 Task: Create a due date automation trigger when advanced on, 2 hours before a card is due add fields without custom field "Resume" set to a date not in this week.
Action: Mouse moved to (1008, 296)
Screenshot: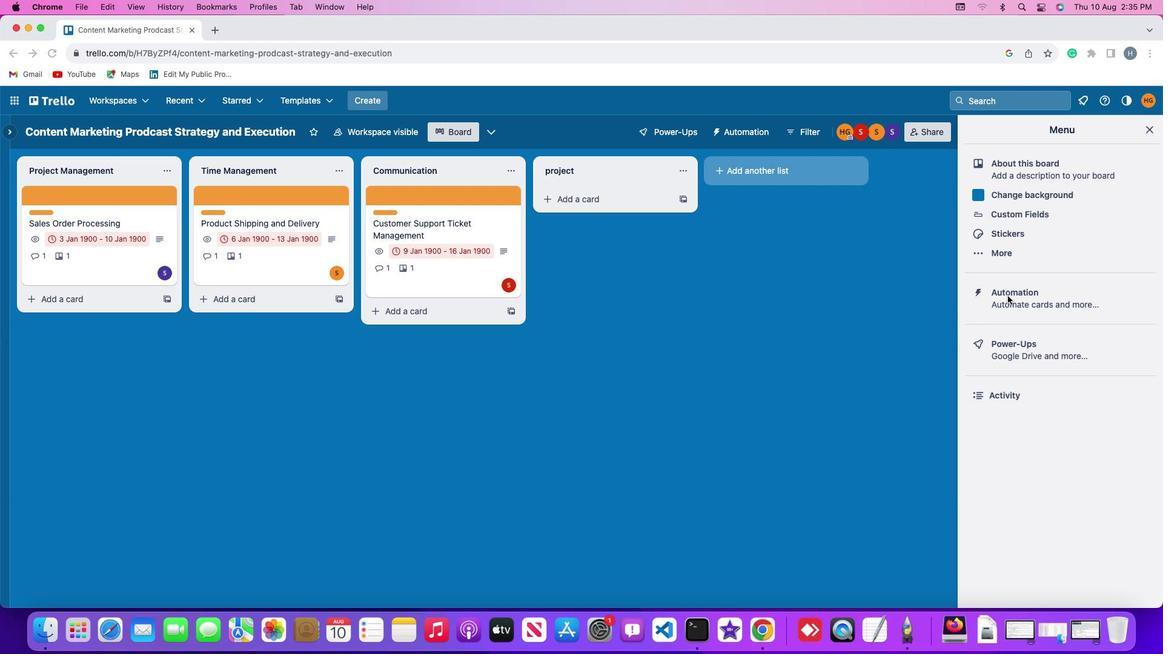 
Action: Mouse pressed left at (1008, 296)
Screenshot: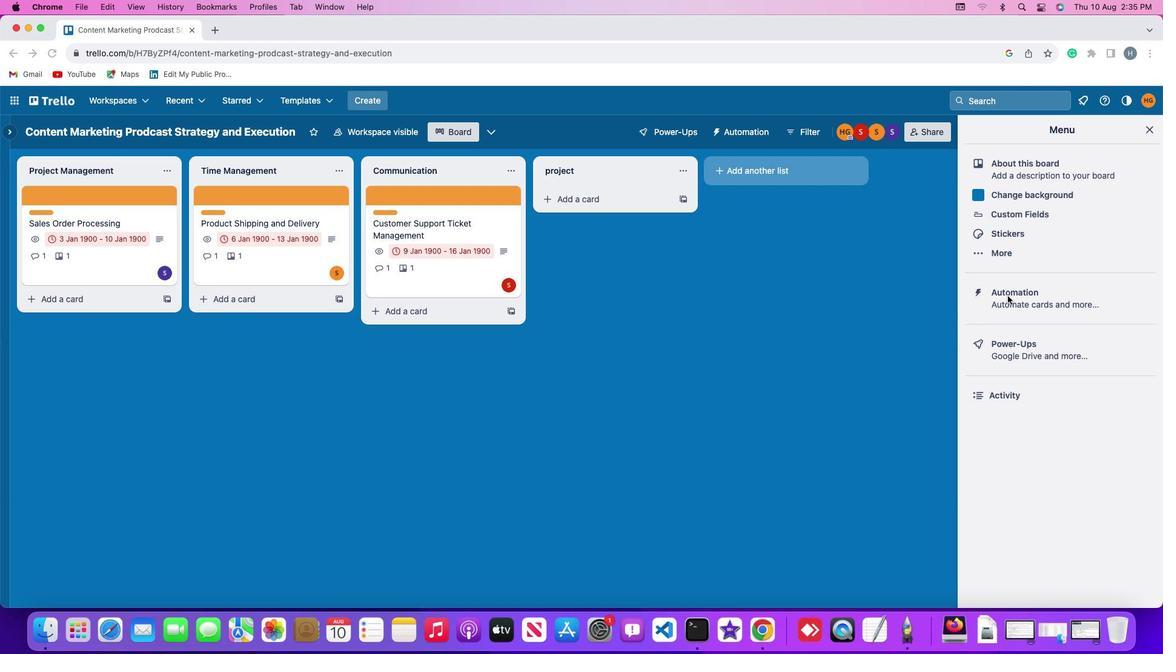 
Action: Mouse pressed left at (1008, 296)
Screenshot: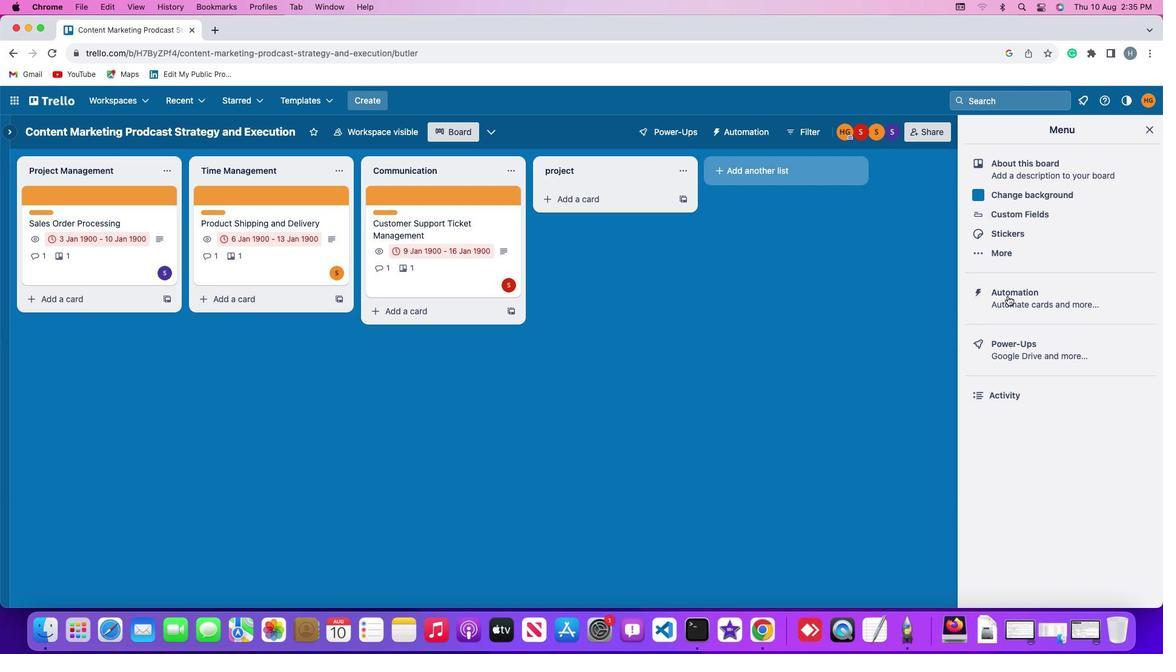 
Action: Mouse moved to (73, 292)
Screenshot: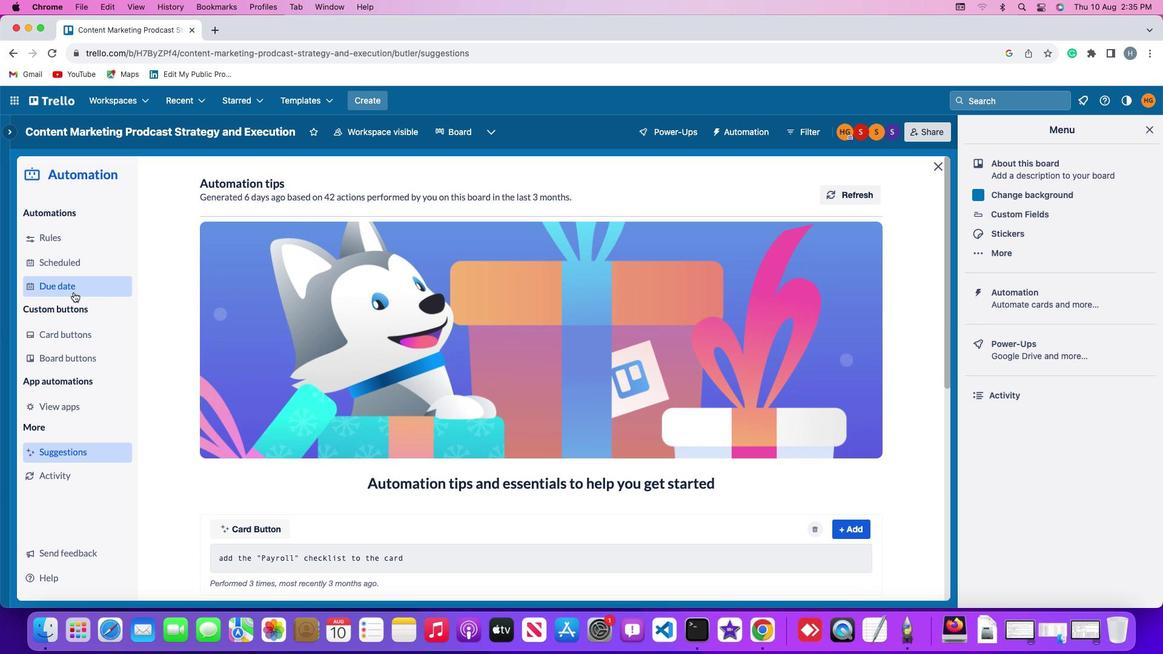 
Action: Mouse pressed left at (73, 292)
Screenshot: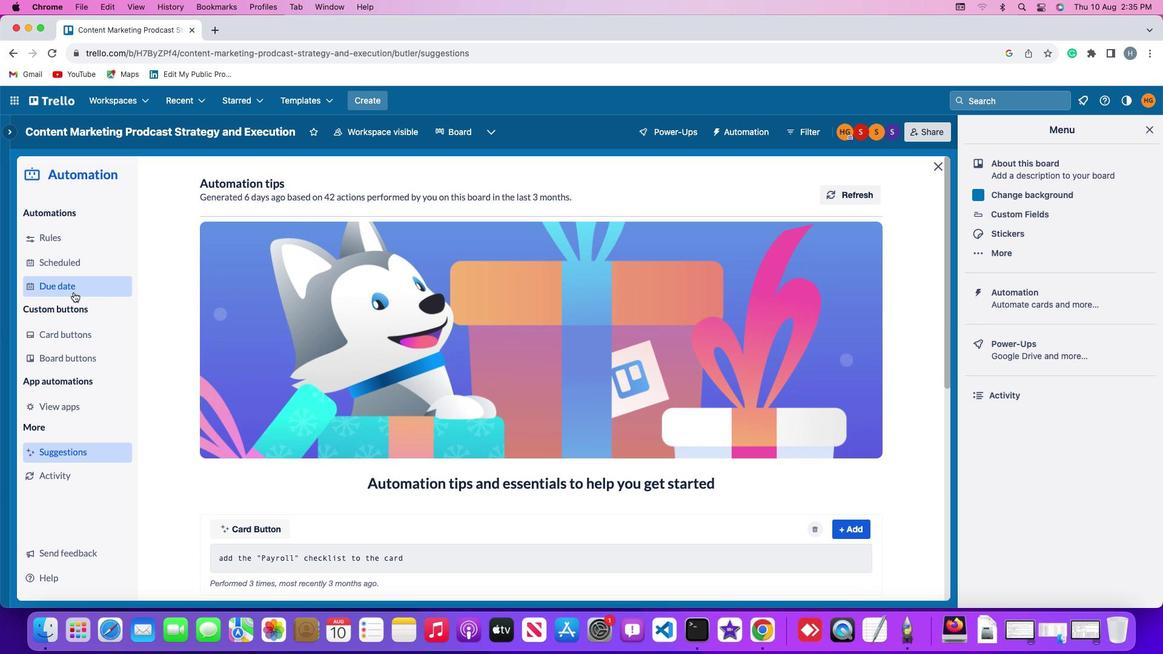 
Action: Mouse moved to (796, 187)
Screenshot: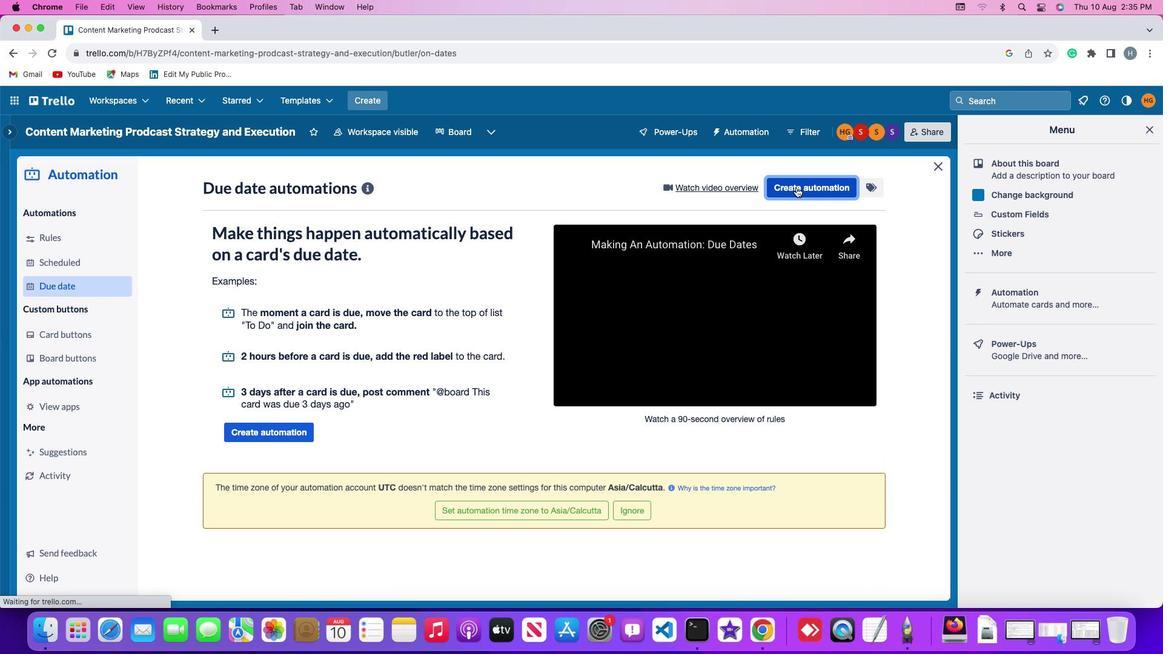 
Action: Mouse pressed left at (796, 187)
Screenshot: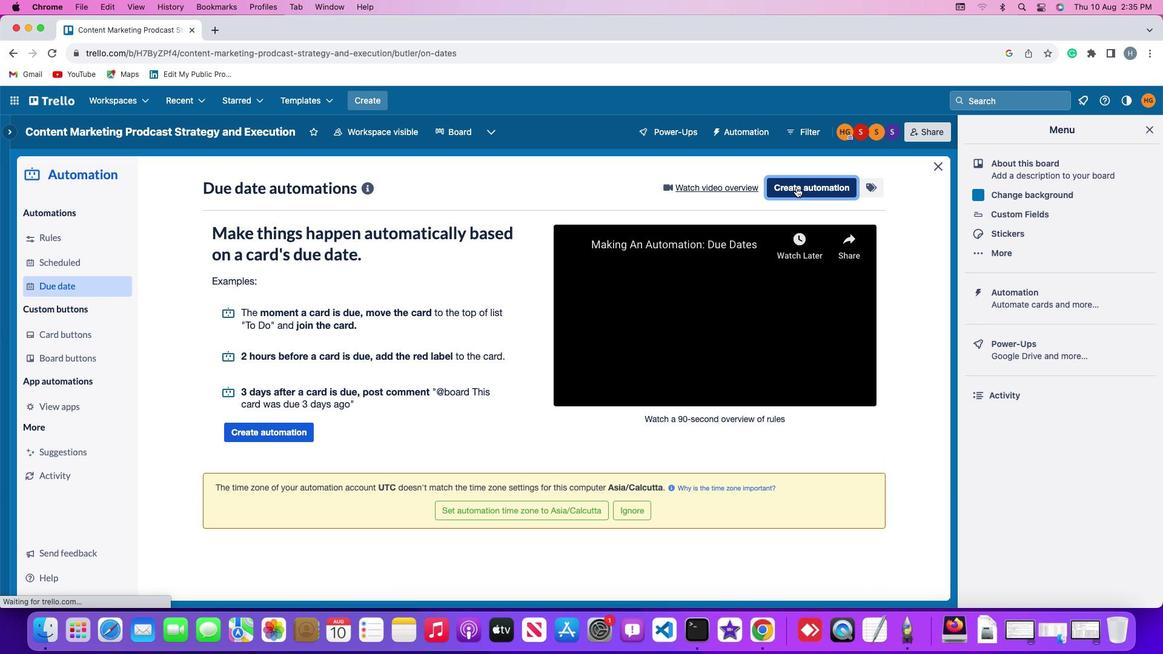 
Action: Mouse moved to (222, 307)
Screenshot: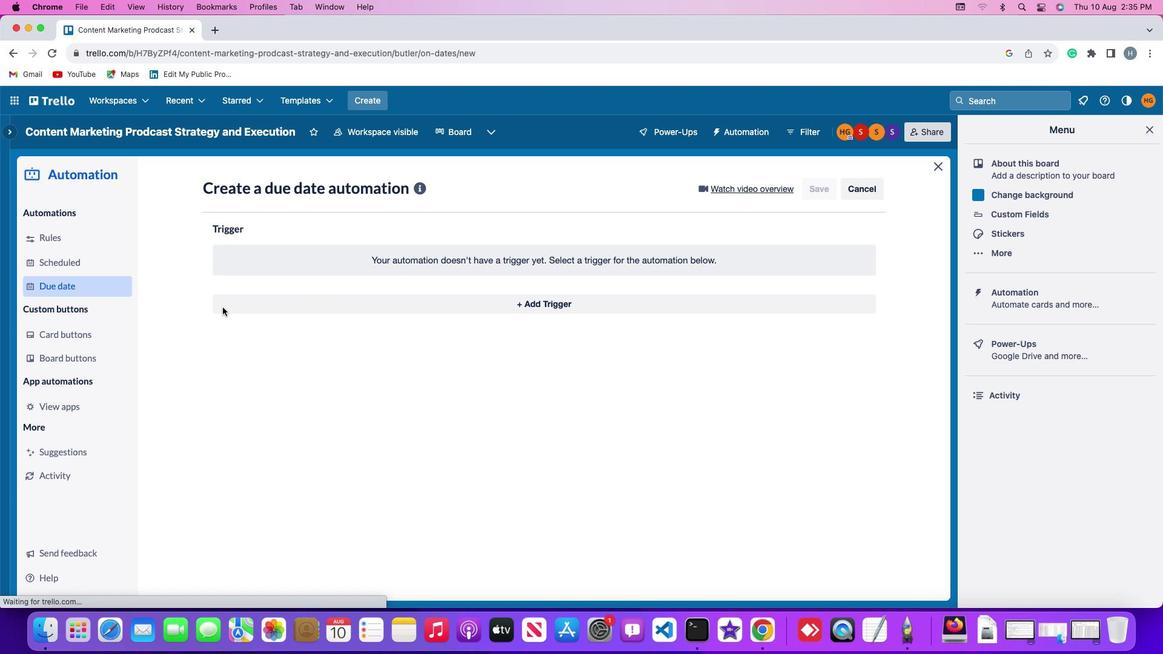 
Action: Mouse pressed left at (222, 307)
Screenshot: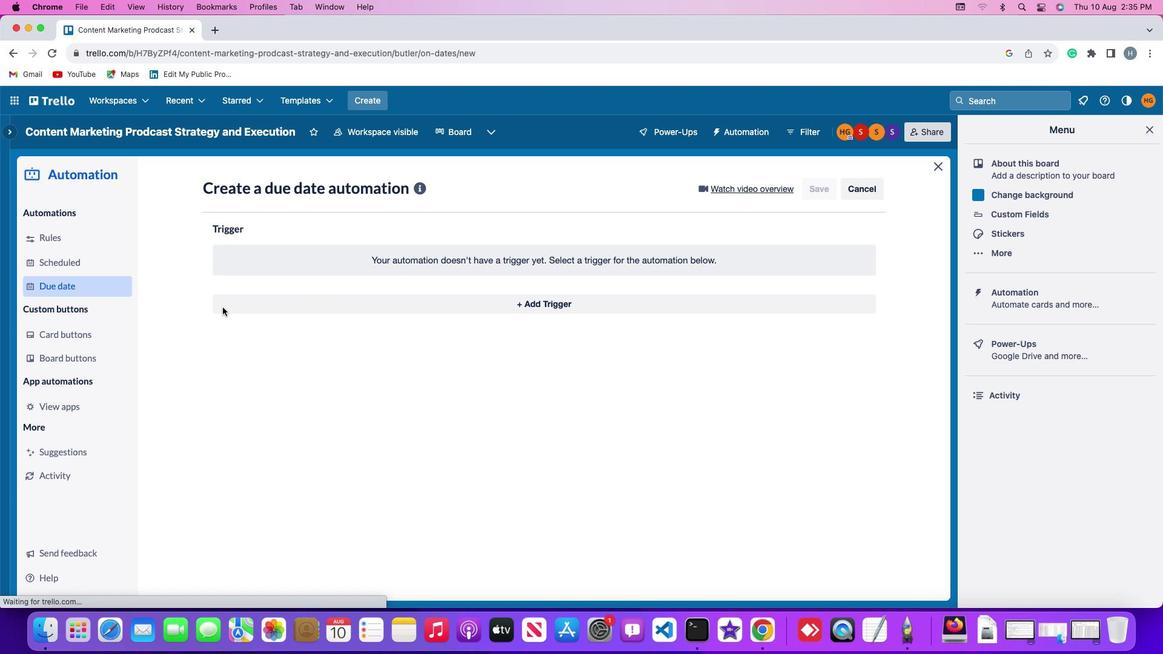 
Action: Mouse moved to (235, 482)
Screenshot: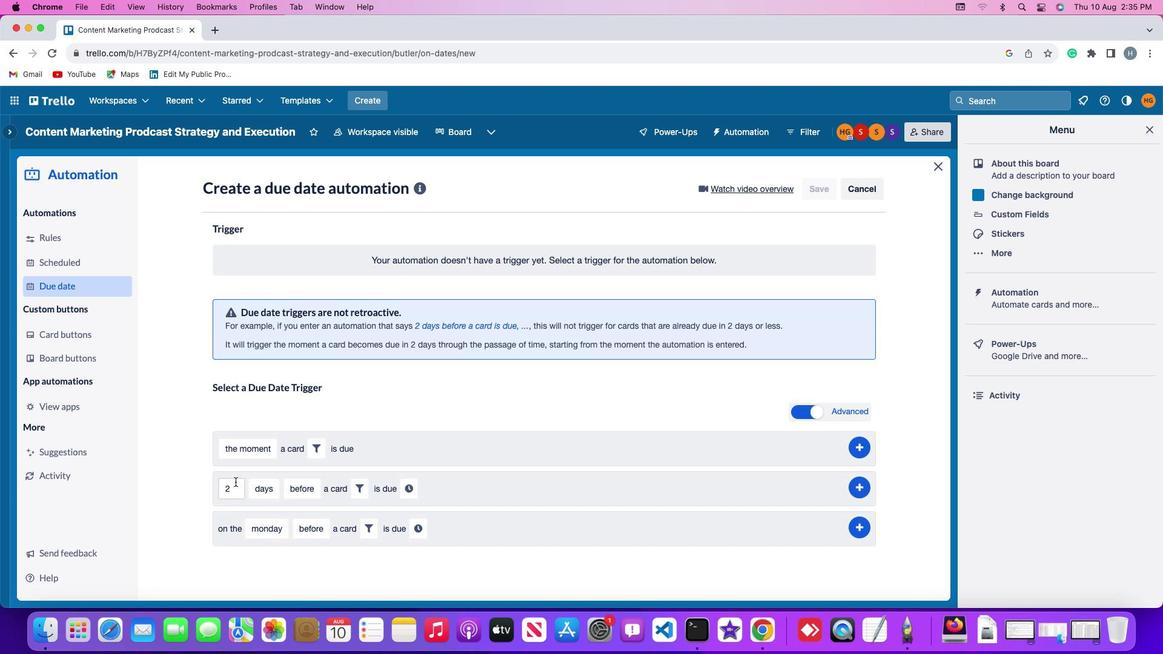 
Action: Mouse pressed left at (235, 482)
Screenshot: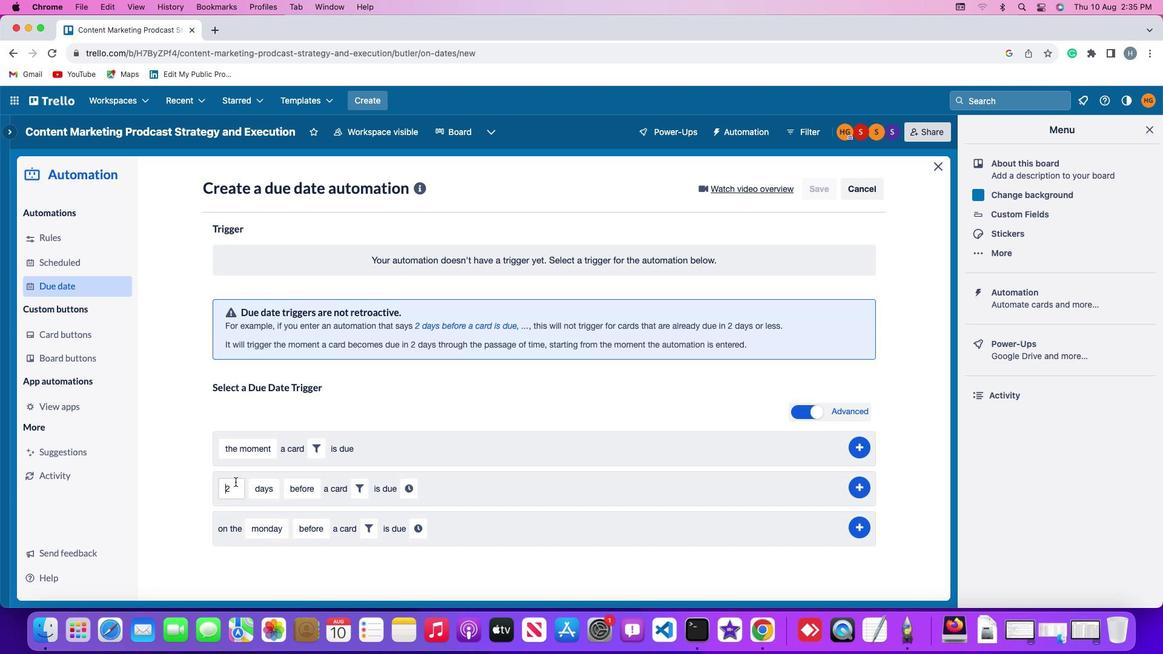 
Action: Mouse moved to (236, 481)
Screenshot: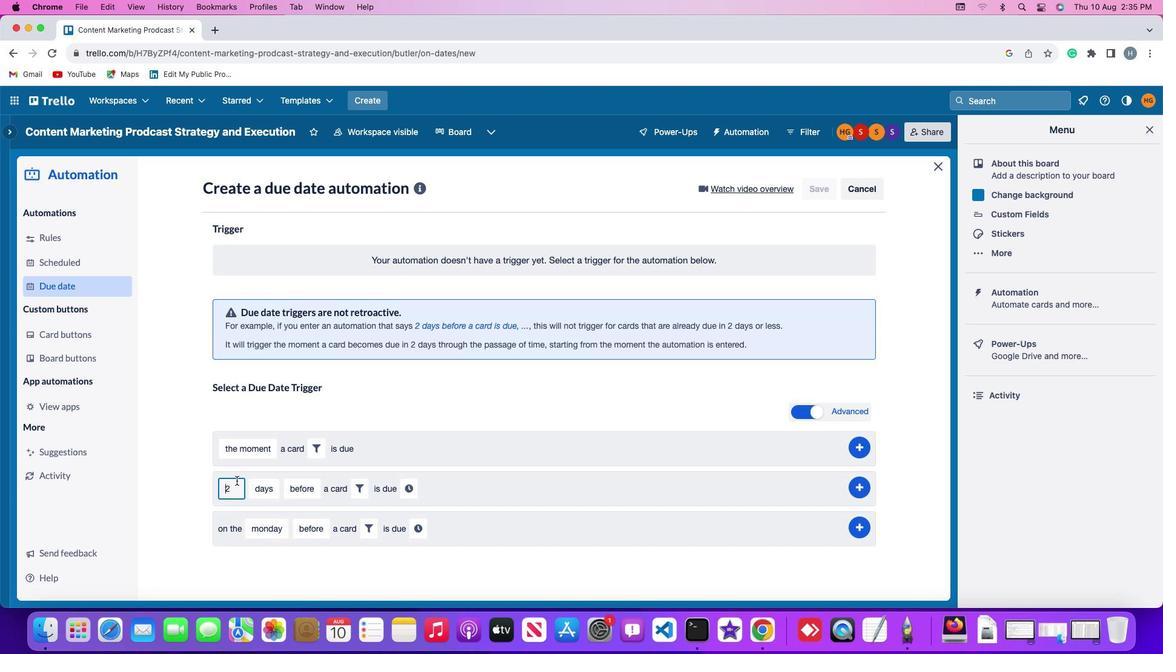 
Action: Key pressed Key.right
Screenshot: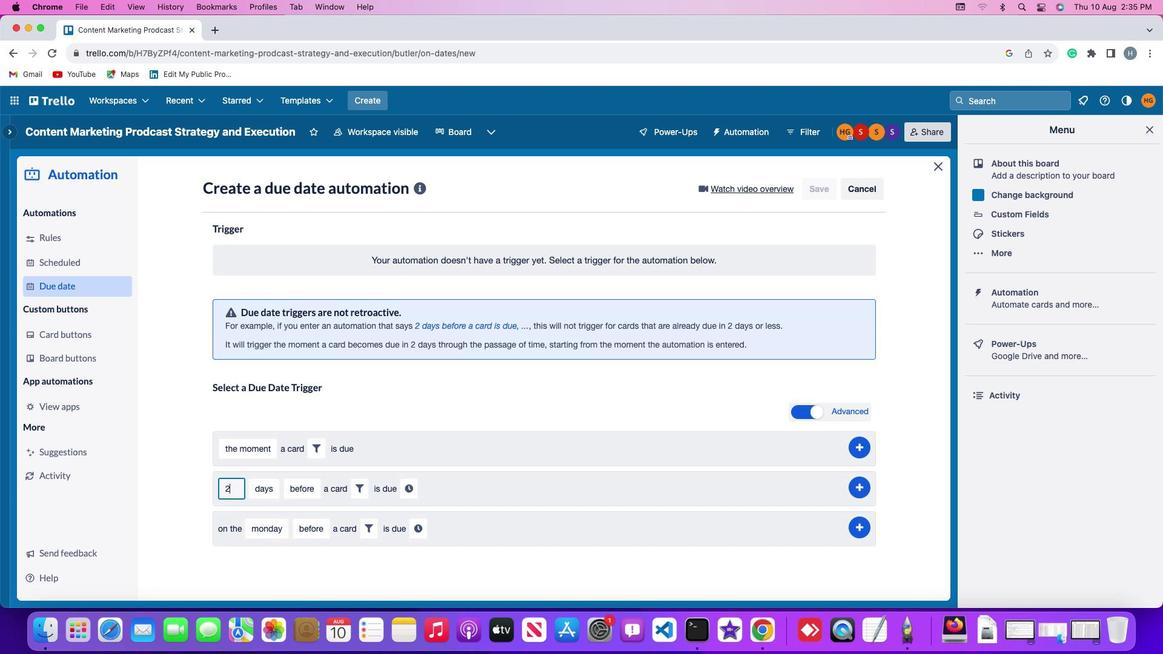 
Action: Mouse moved to (237, 479)
Screenshot: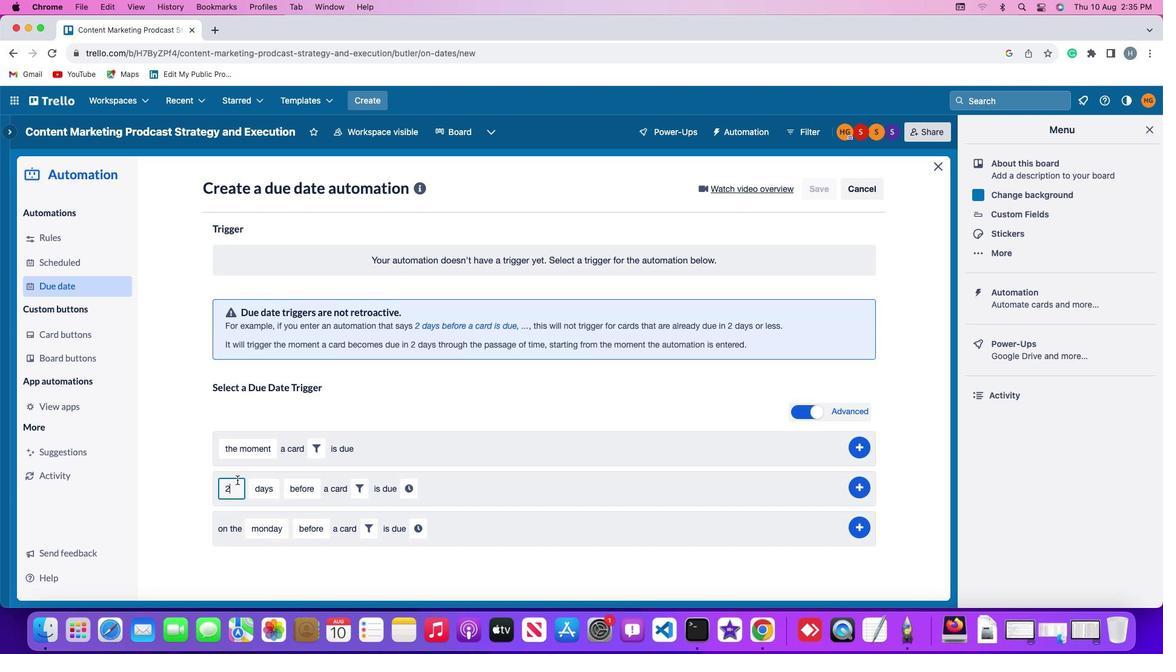 
Action: Key pressed Key.backspace'2'
Screenshot: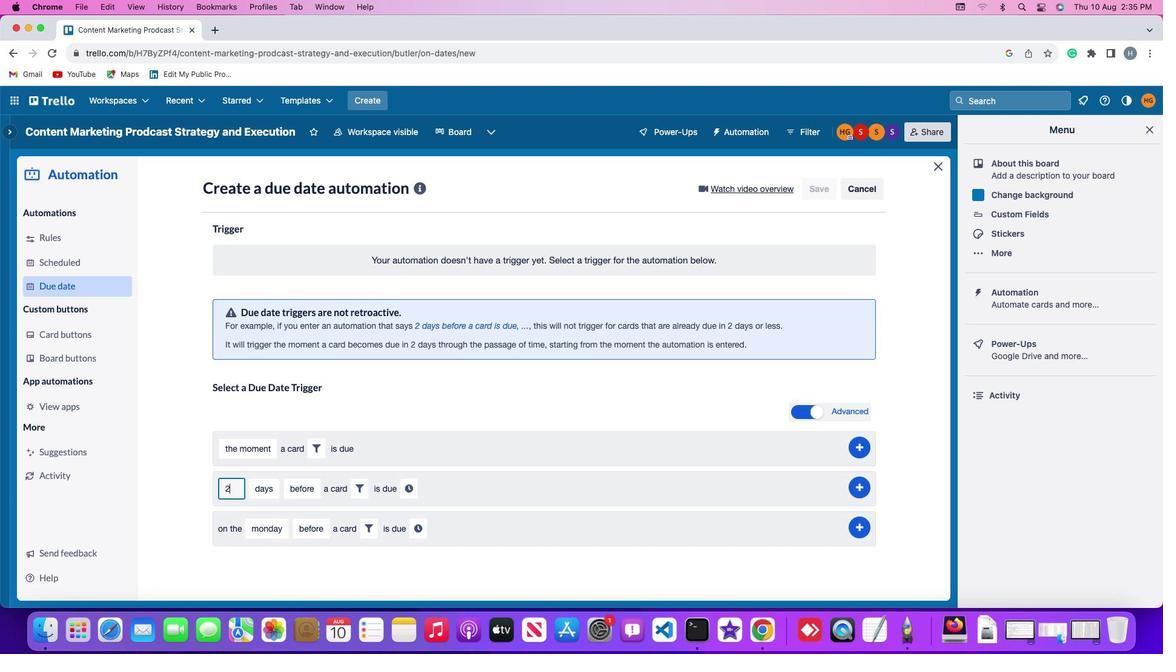 
Action: Mouse moved to (263, 481)
Screenshot: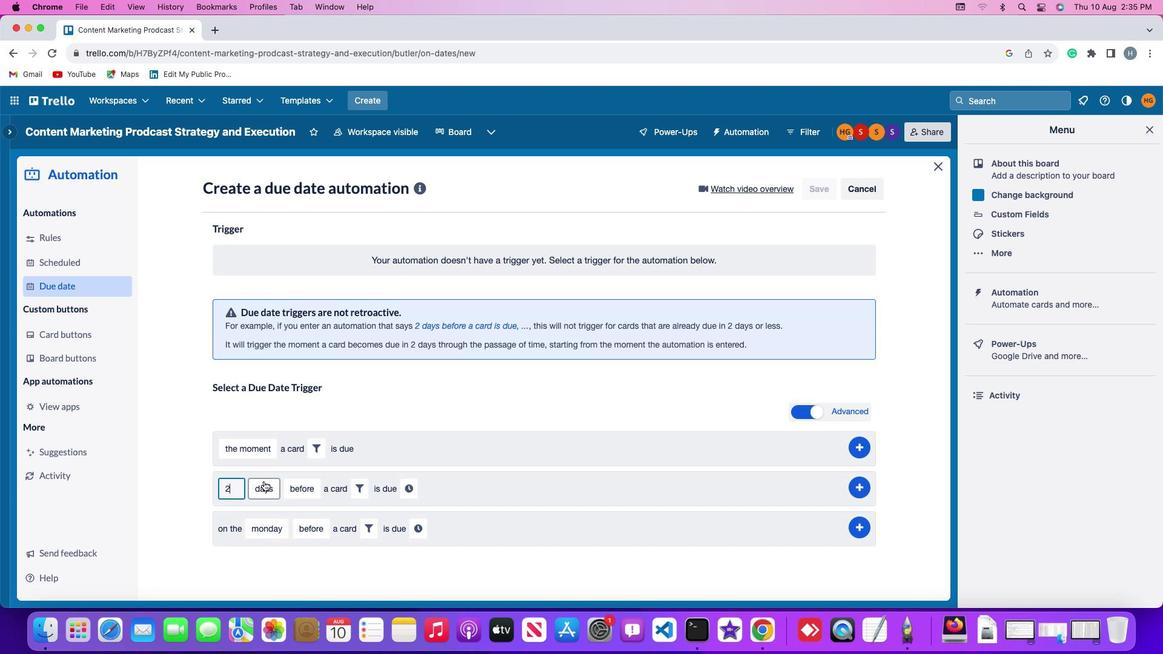 
Action: Mouse pressed left at (263, 481)
Screenshot: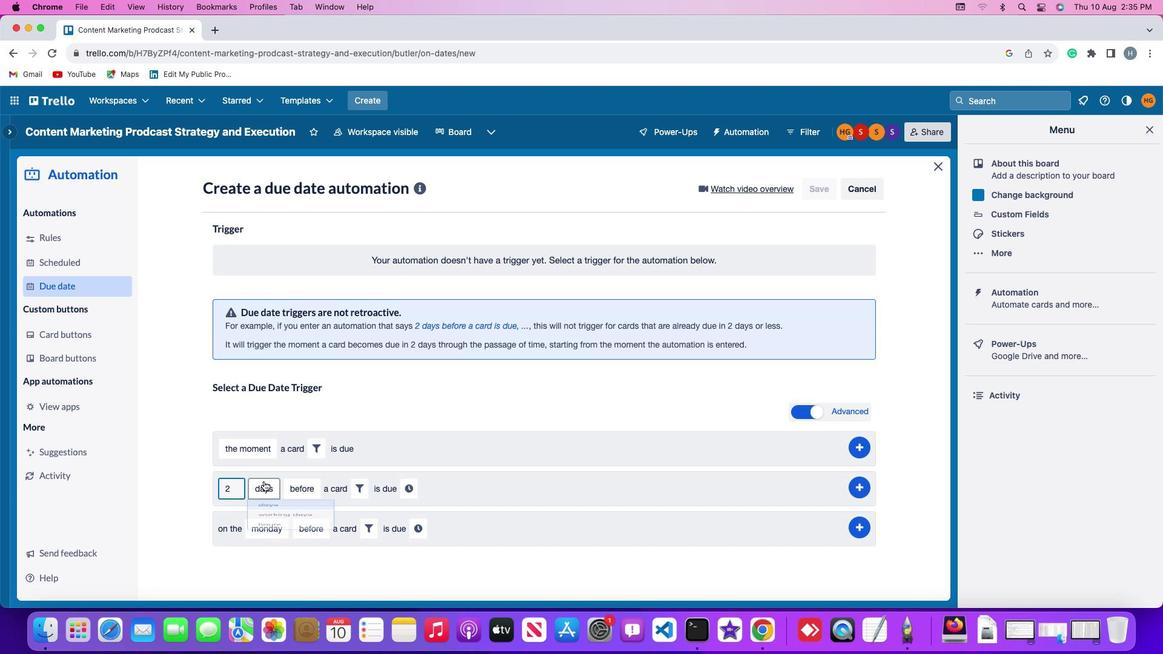 
Action: Mouse moved to (272, 556)
Screenshot: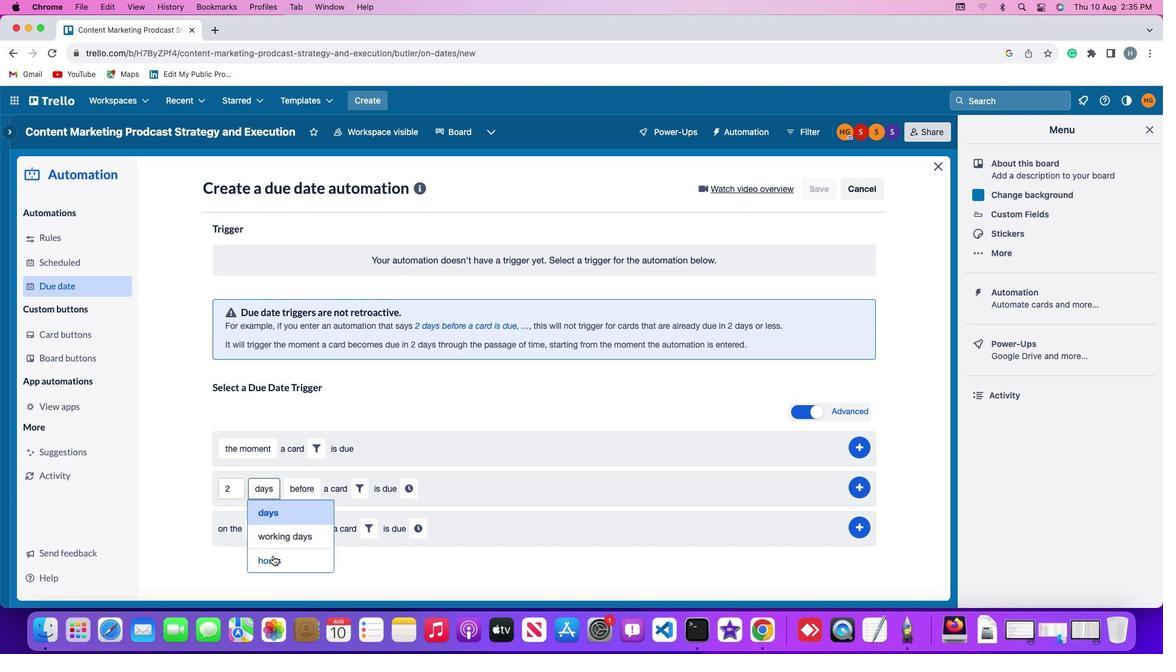 
Action: Mouse pressed left at (272, 556)
Screenshot: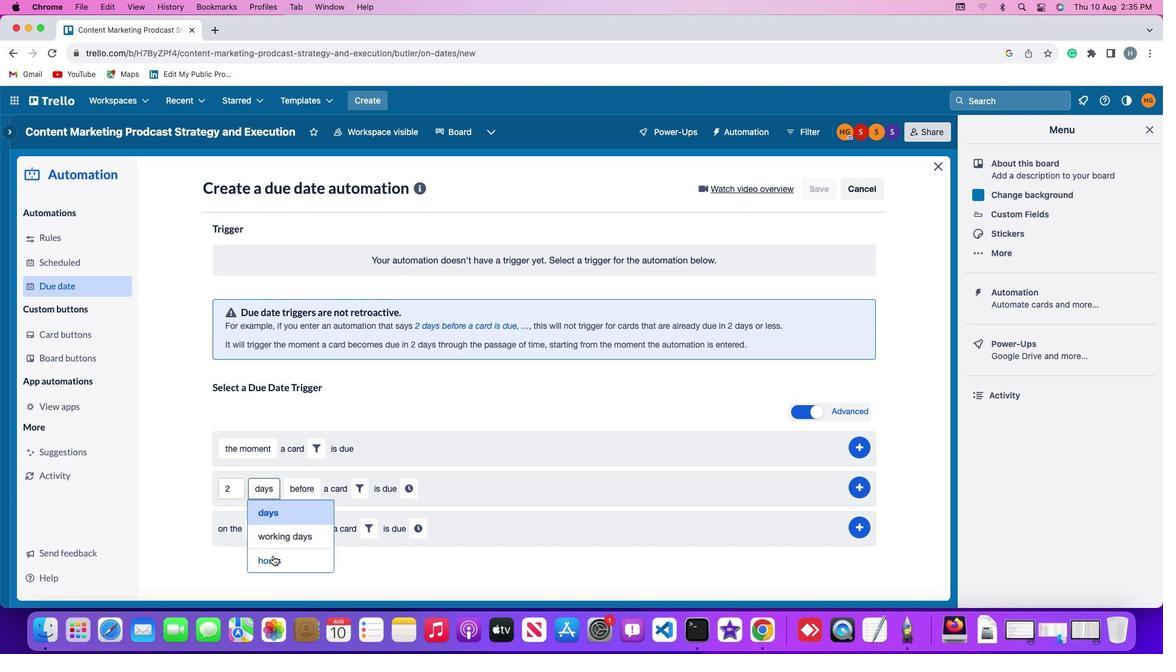 
Action: Mouse moved to (305, 488)
Screenshot: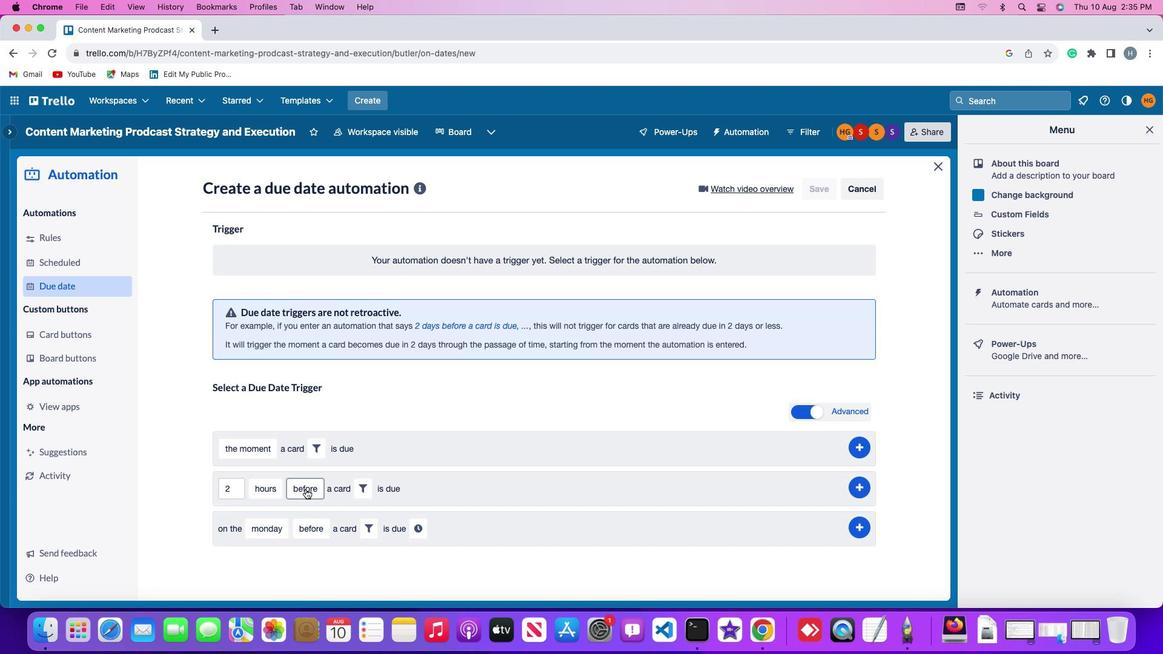 
Action: Mouse pressed left at (305, 488)
Screenshot: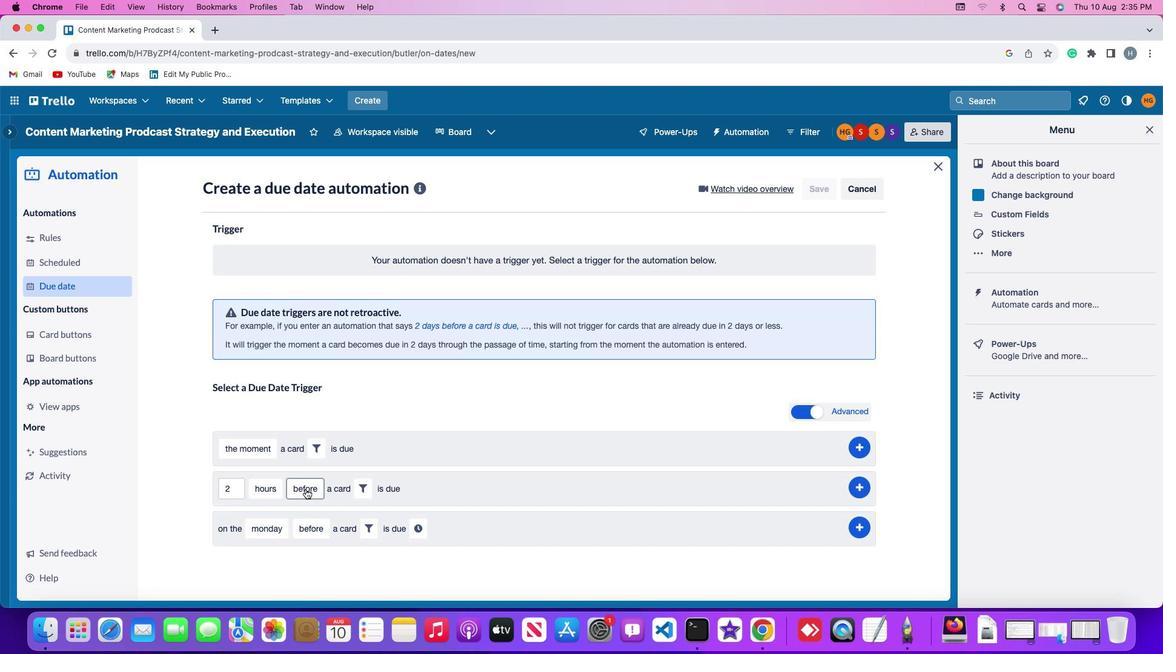 
Action: Mouse moved to (309, 511)
Screenshot: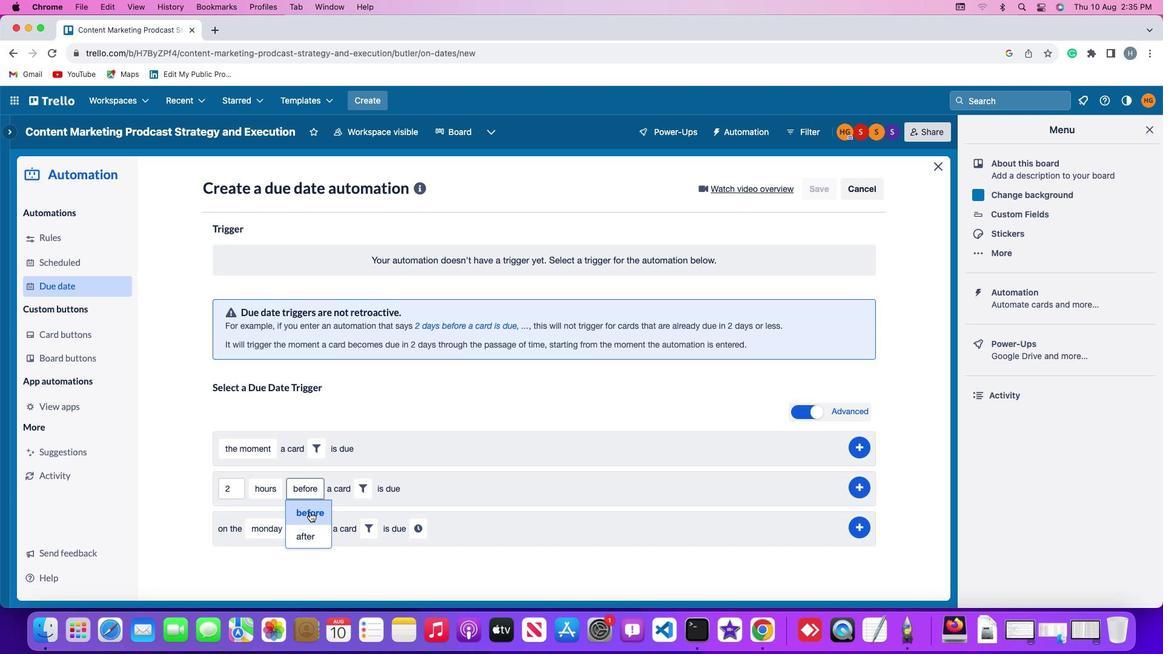 
Action: Mouse pressed left at (309, 511)
Screenshot: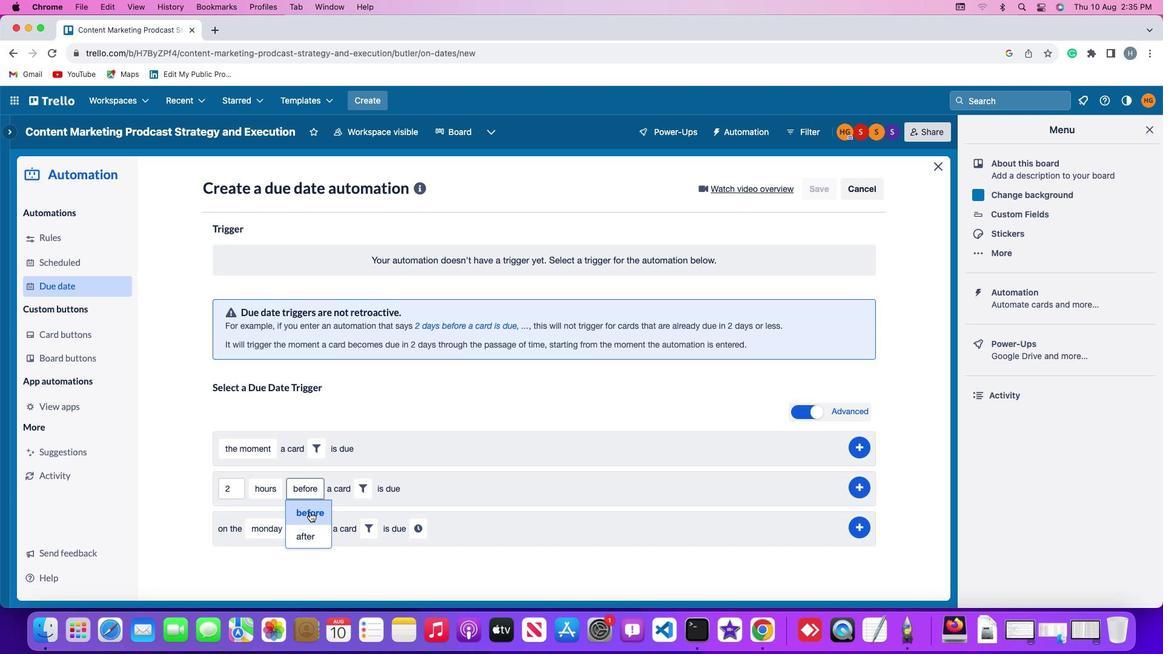 
Action: Mouse moved to (359, 491)
Screenshot: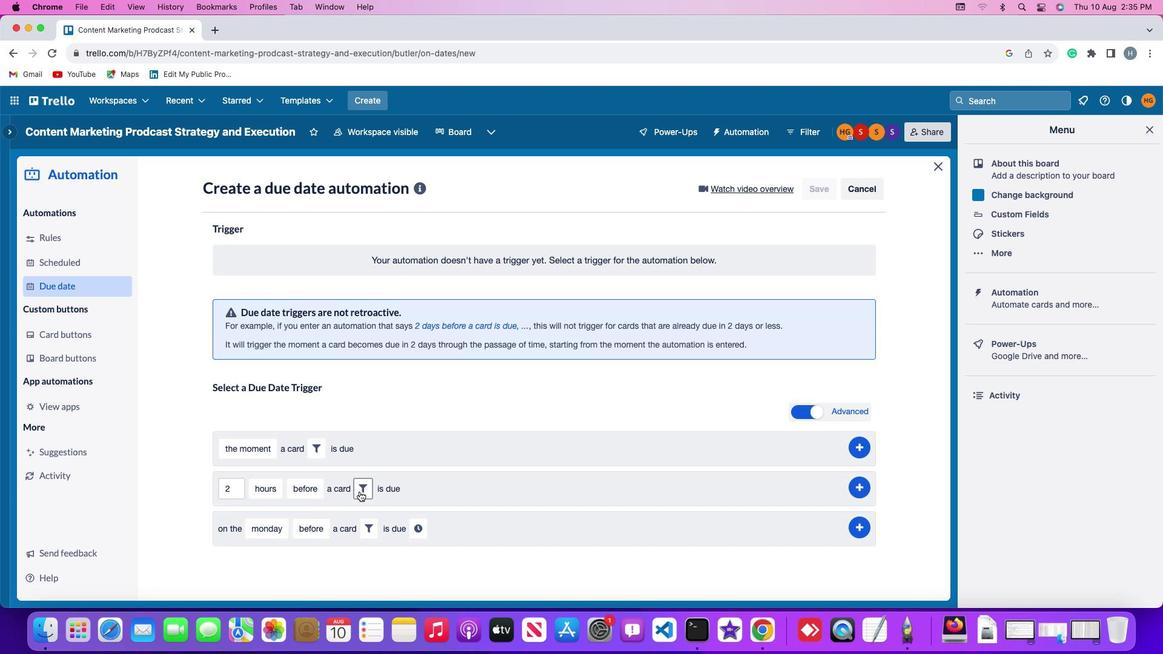 
Action: Mouse pressed left at (359, 491)
Screenshot: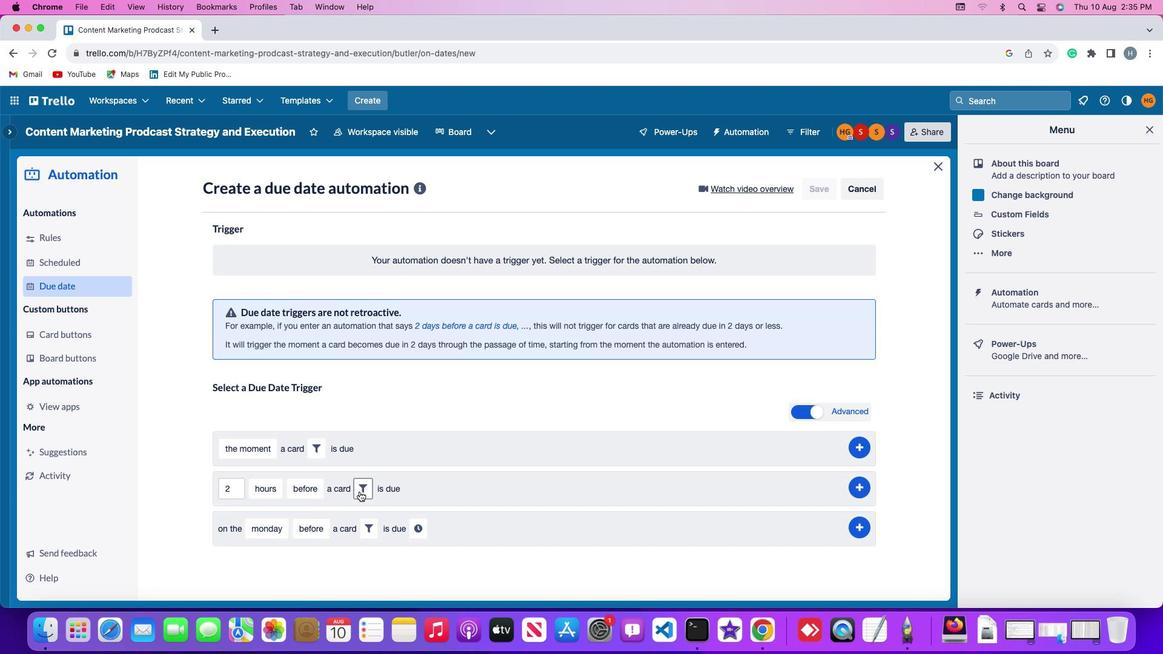 
Action: Mouse moved to (559, 528)
Screenshot: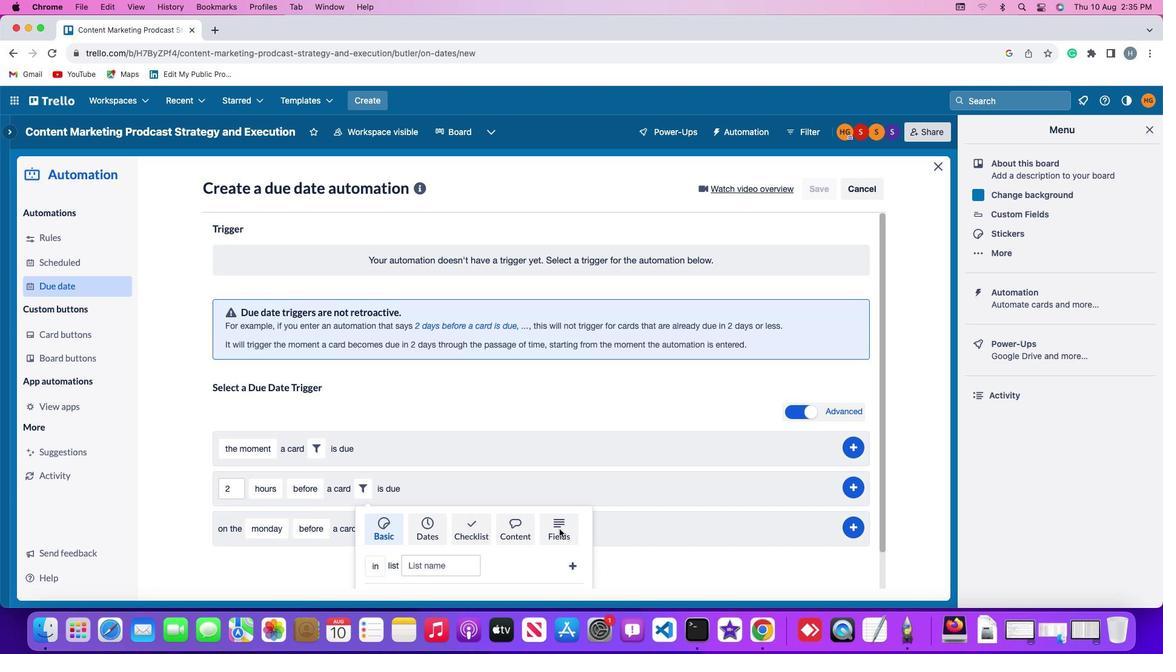 
Action: Mouse pressed left at (559, 528)
Screenshot: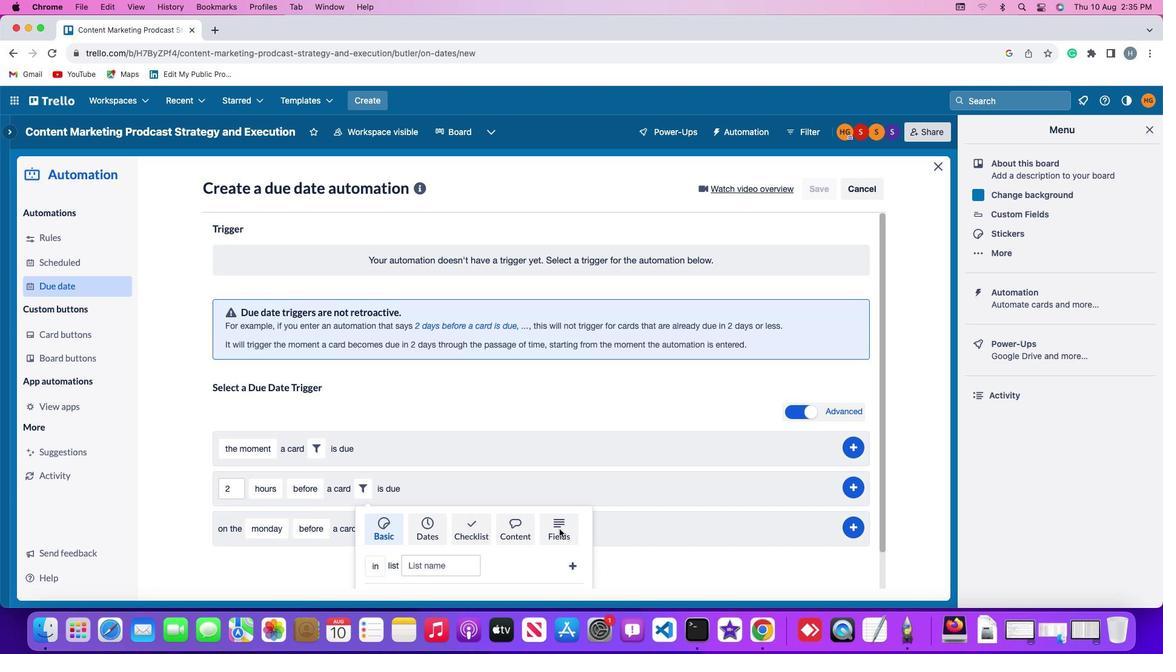 
Action: Mouse moved to (332, 553)
Screenshot: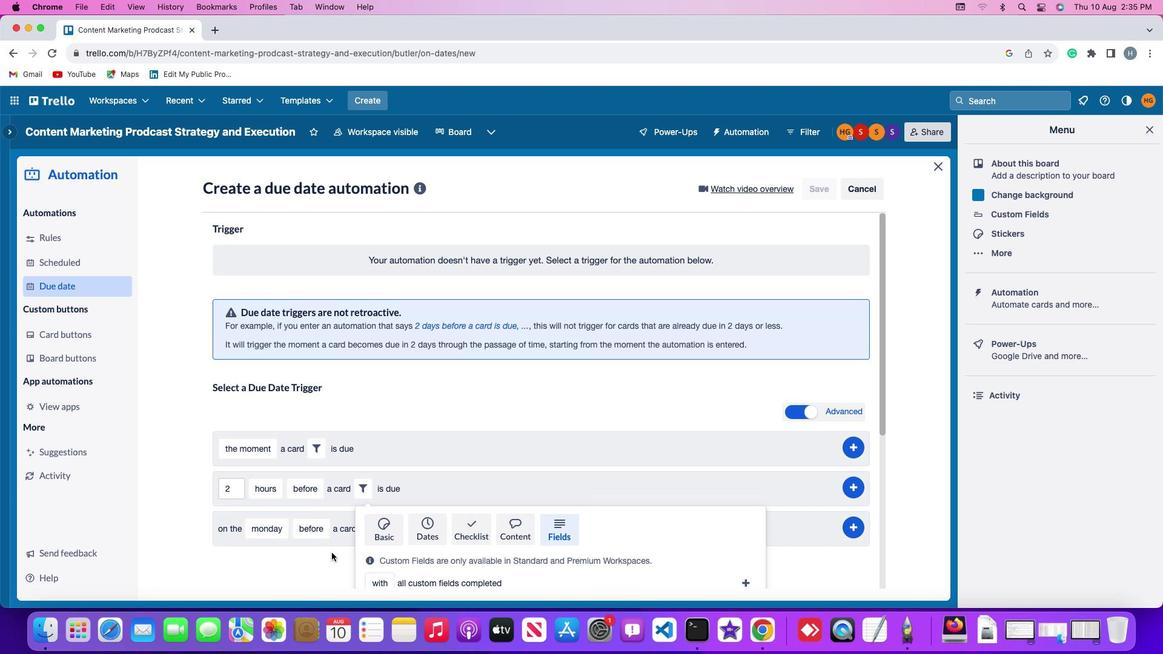 
Action: Mouse scrolled (332, 553) with delta (0, 0)
Screenshot: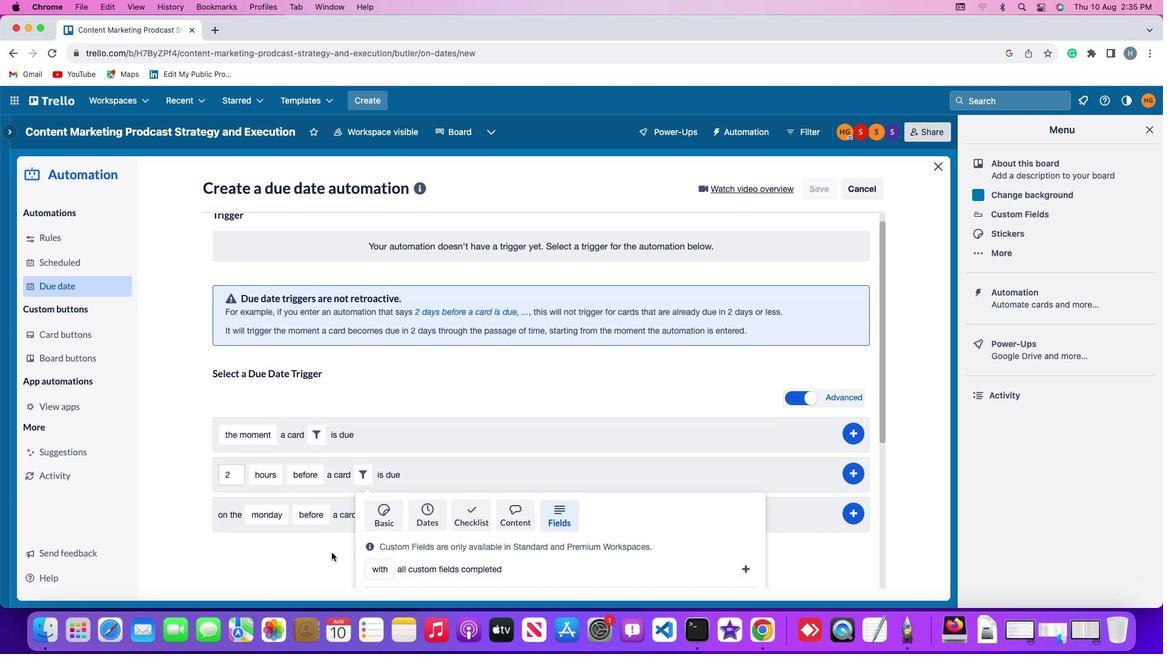 
Action: Mouse scrolled (332, 553) with delta (0, 0)
Screenshot: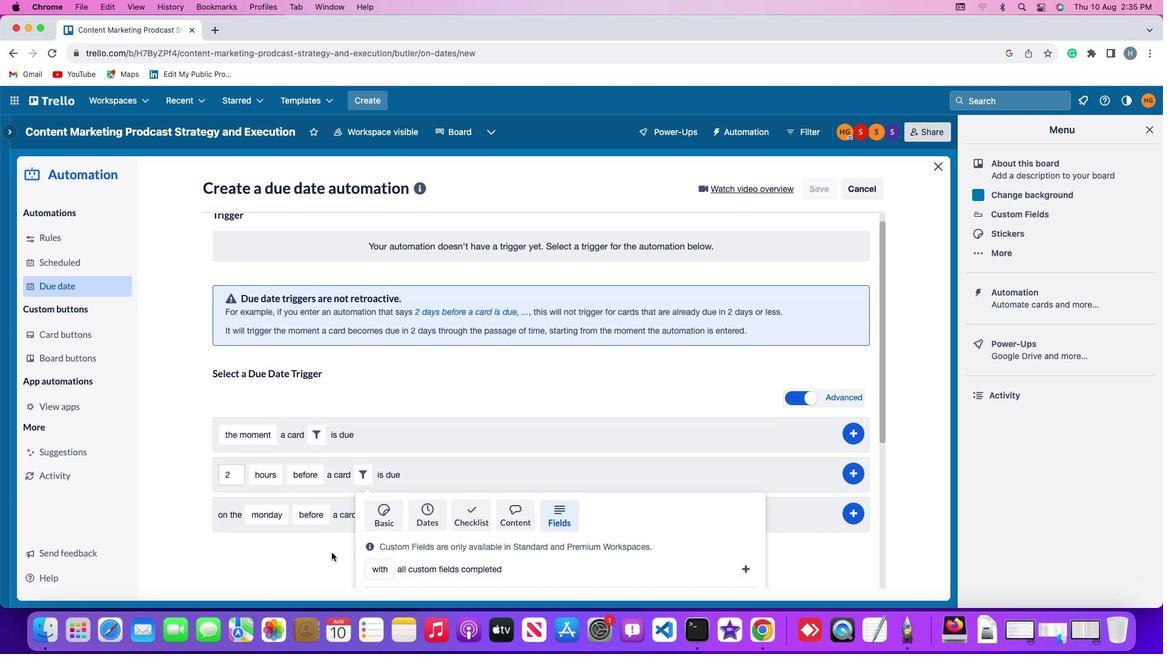 
Action: Mouse scrolled (332, 553) with delta (0, -1)
Screenshot: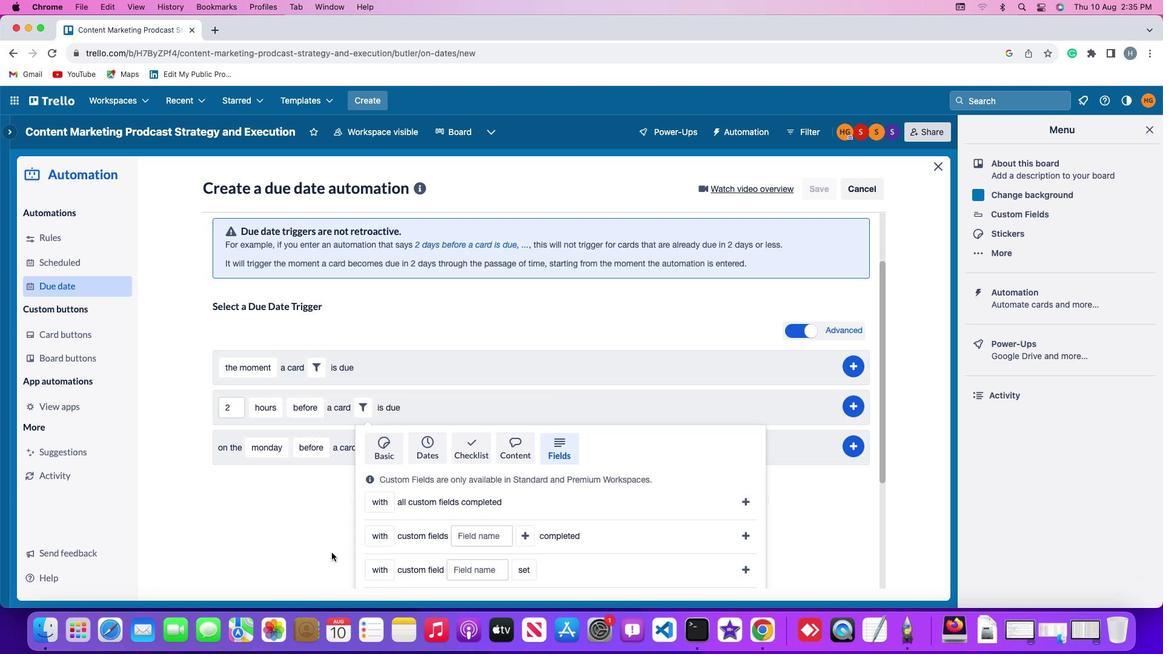 
Action: Mouse scrolled (332, 553) with delta (0, -3)
Screenshot: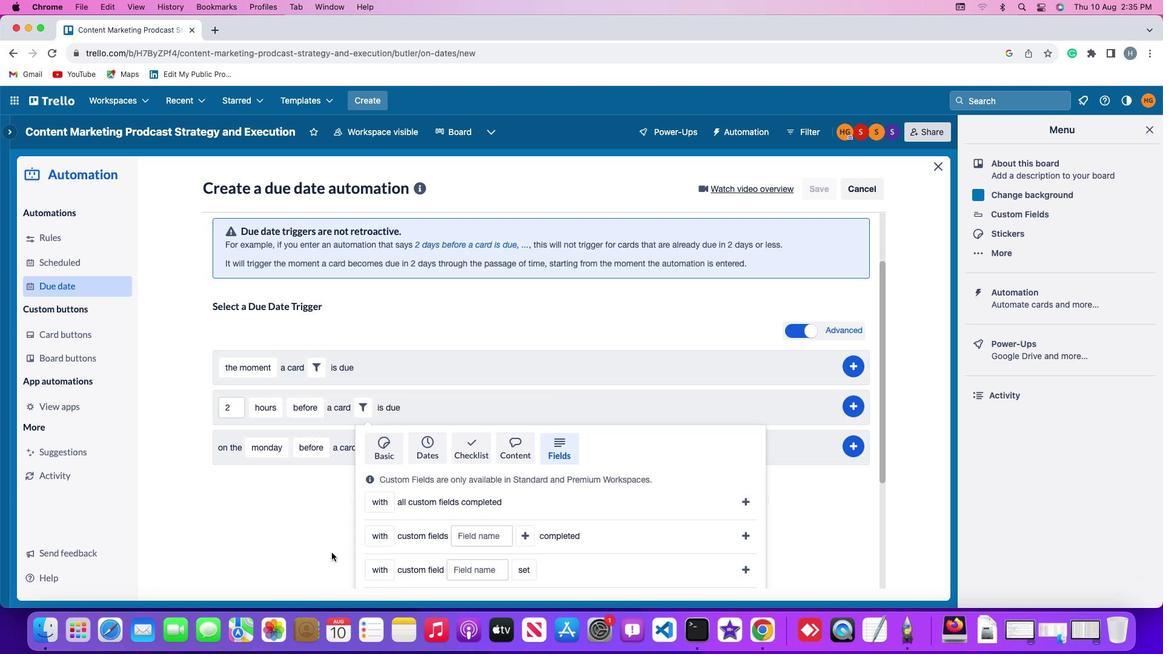 
Action: Mouse scrolled (332, 553) with delta (0, -3)
Screenshot: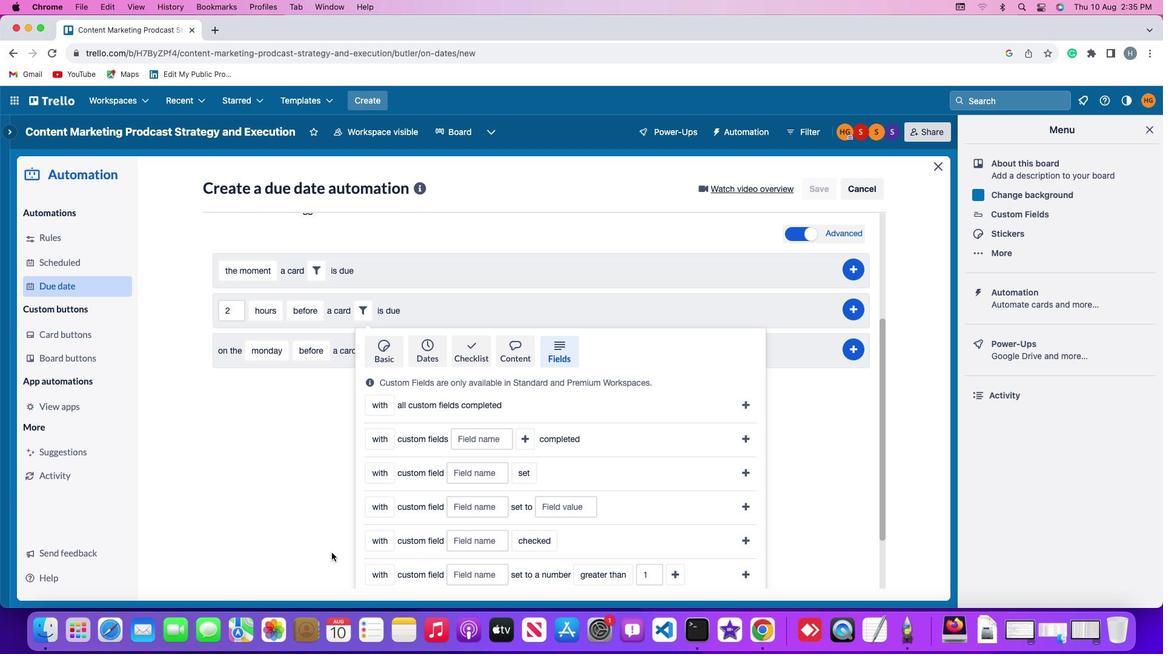 
Action: Mouse scrolled (332, 553) with delta (0, -4)
Screenshot: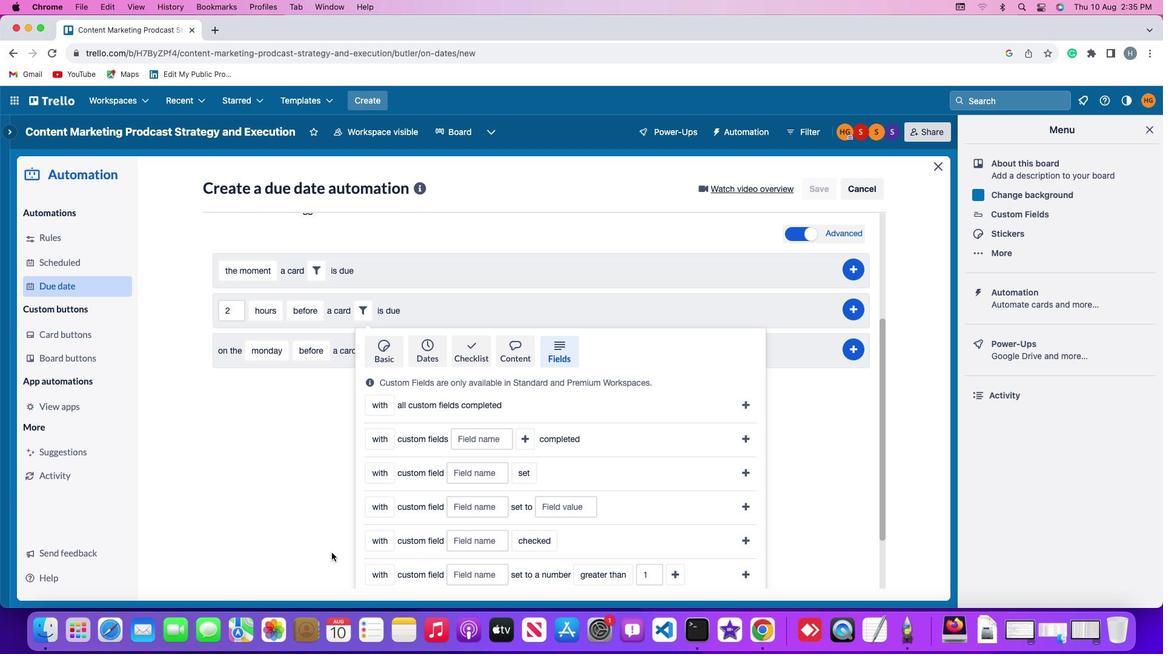 
Action: Mouse scrolled (332, 553) with delta (0, -4)
Screenshot: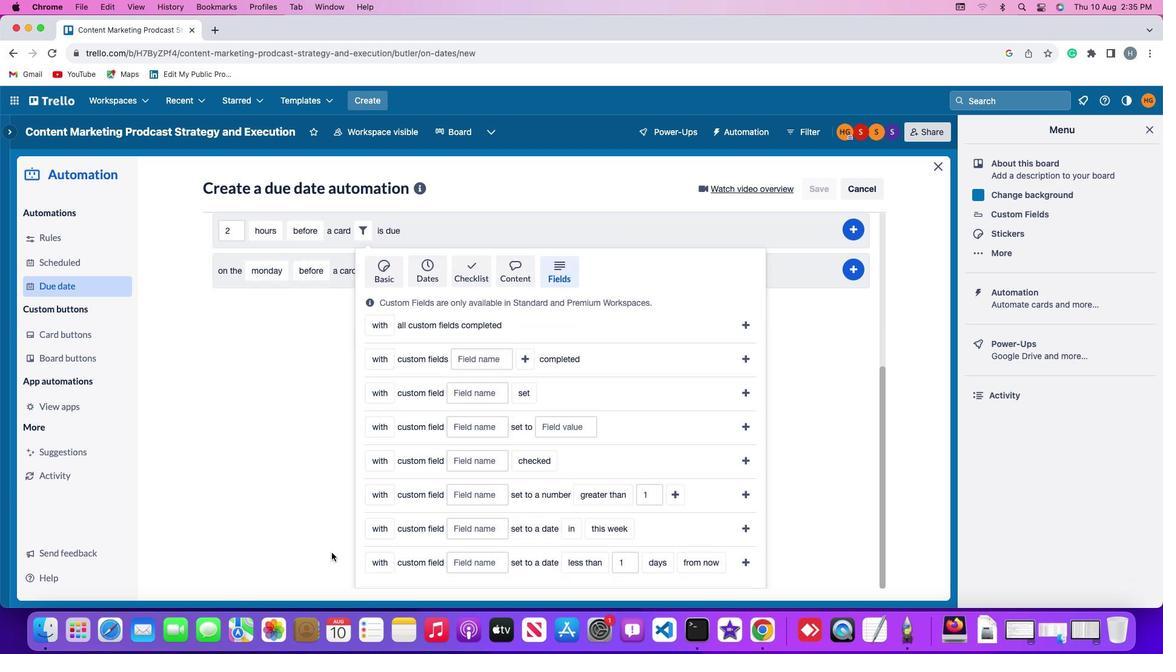 
Action: Mouse moved to (331, 552)
Screenshot: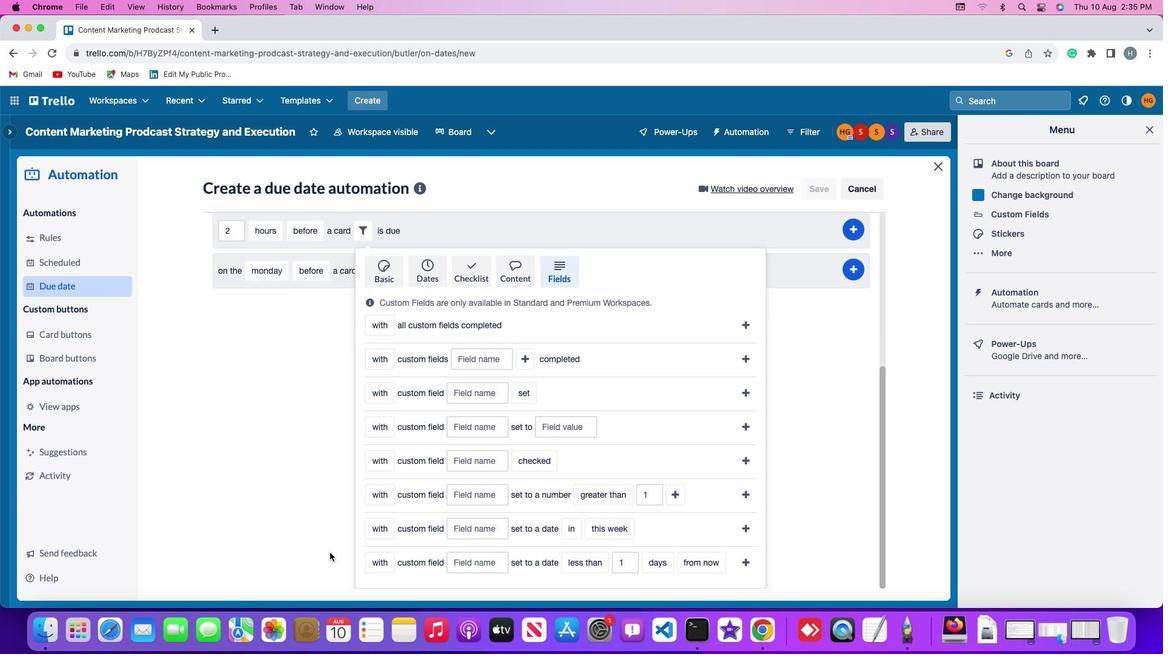 
Action: Mouse scrolled (331, 552) with delta (0, 0)
Screenshot: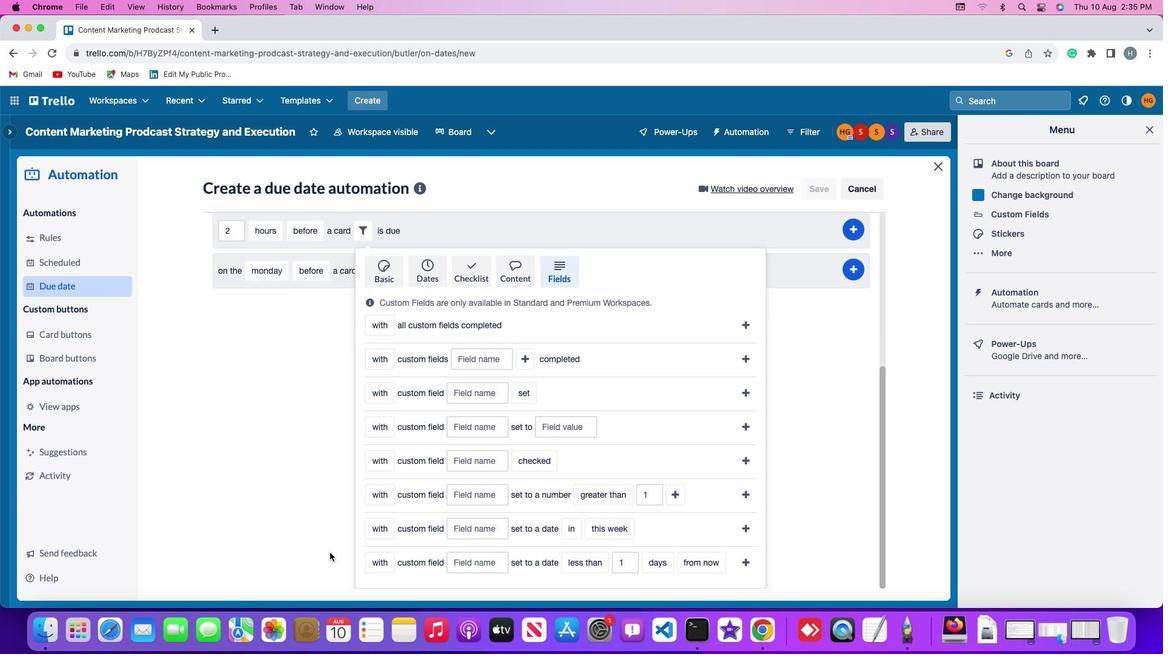 
Action: Mouse moved to (331, 552)
Screenshot: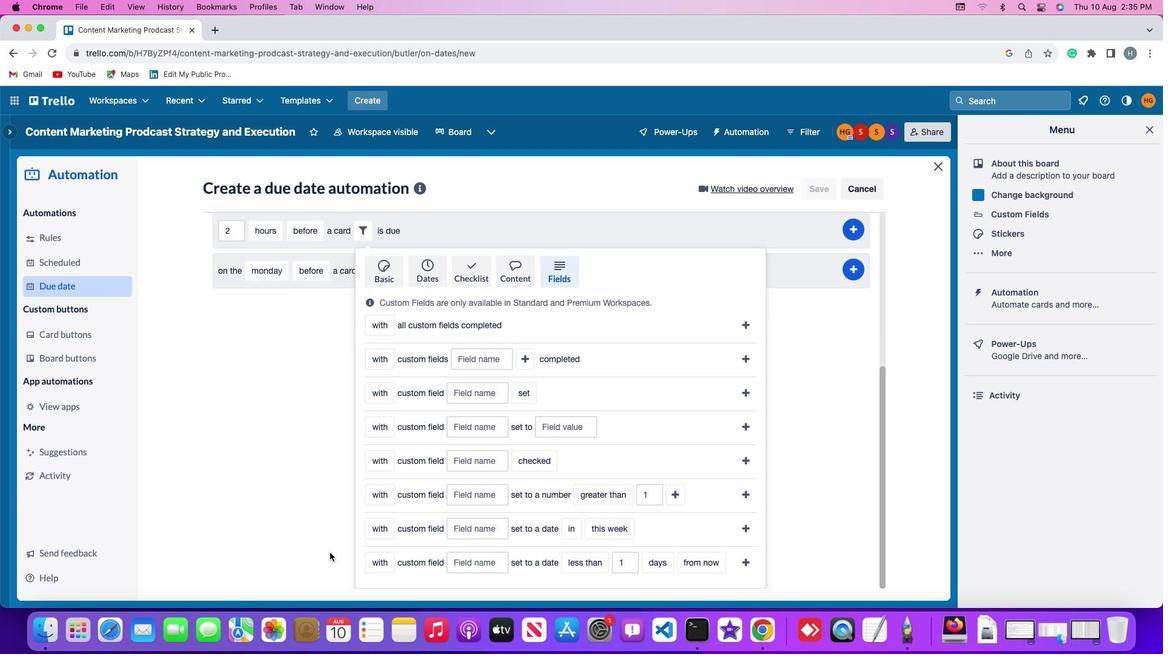 
Action: Mouse scrolled (331, 552) with delta (0, 0)
Screenshot: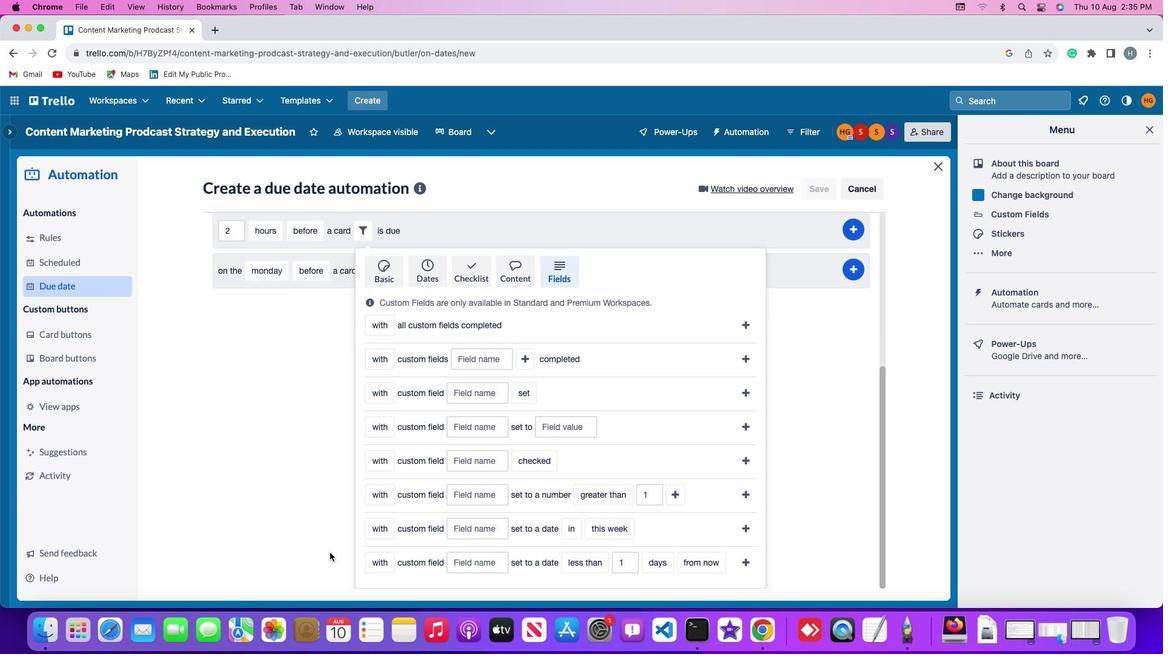 
Action: Mouse scrolled (331, 552) with delta (0, -1)
Screenshot: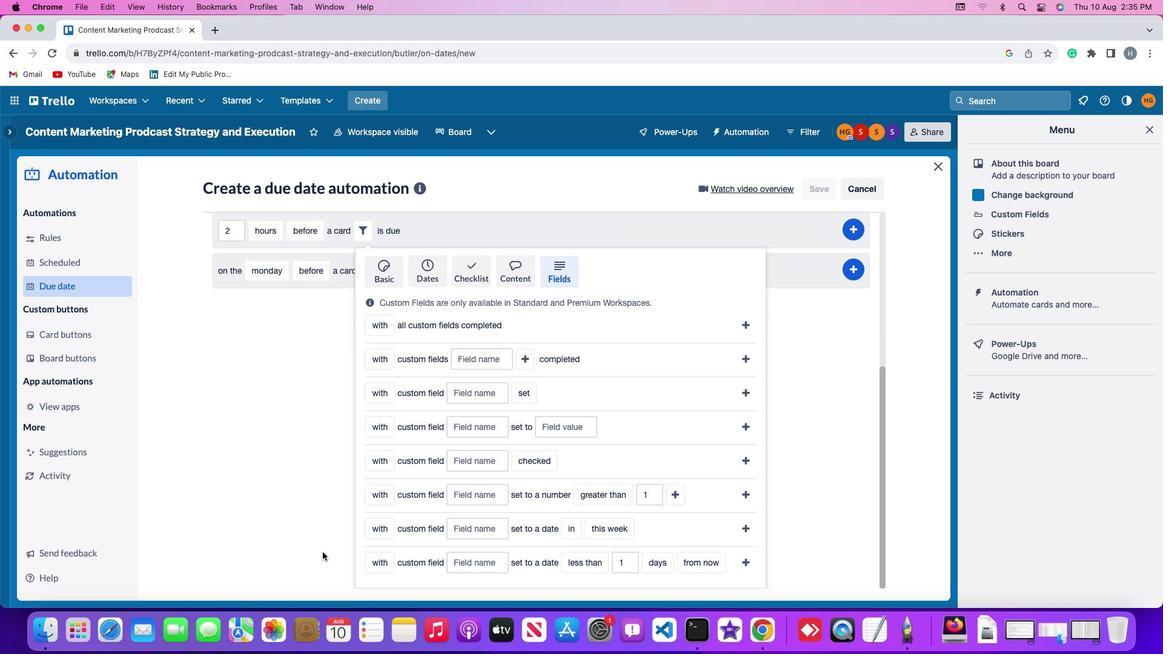 
Action: Mouse moved to (330, 552)
Screenshot: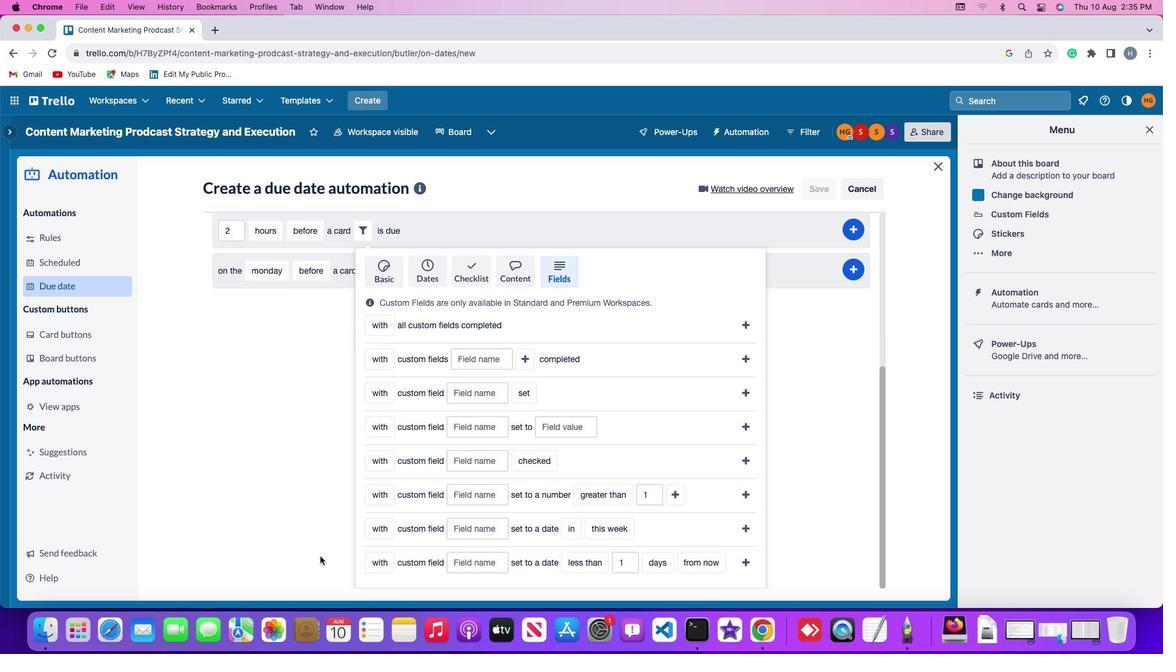 
Action: Mouse scrolled (330, 552) with delta (0, -3)
Screenshot: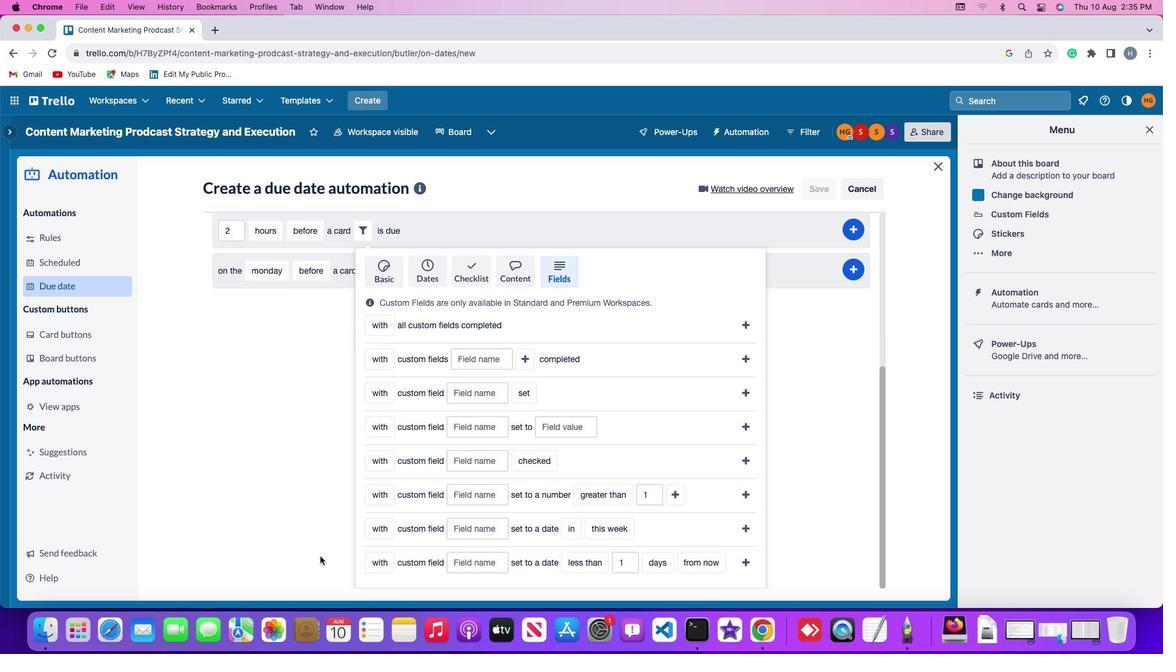 
Action: Mouse moved to (385, 524)
Screenshot: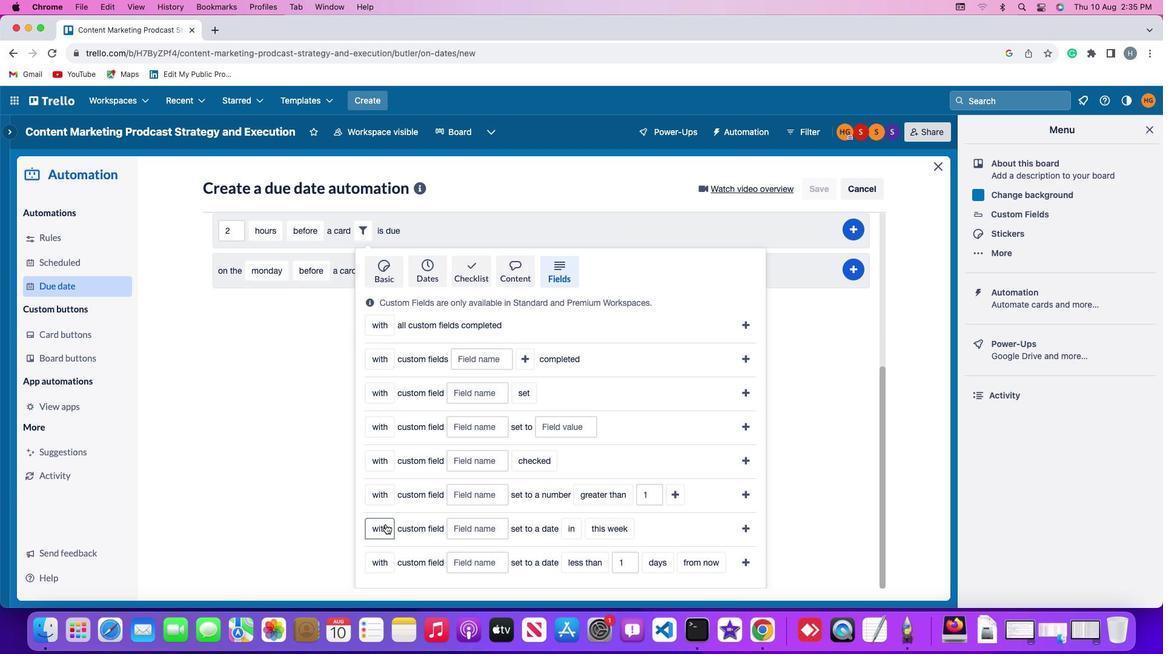 
Action: Mouse pressed left at (385, 524)
Screenshot: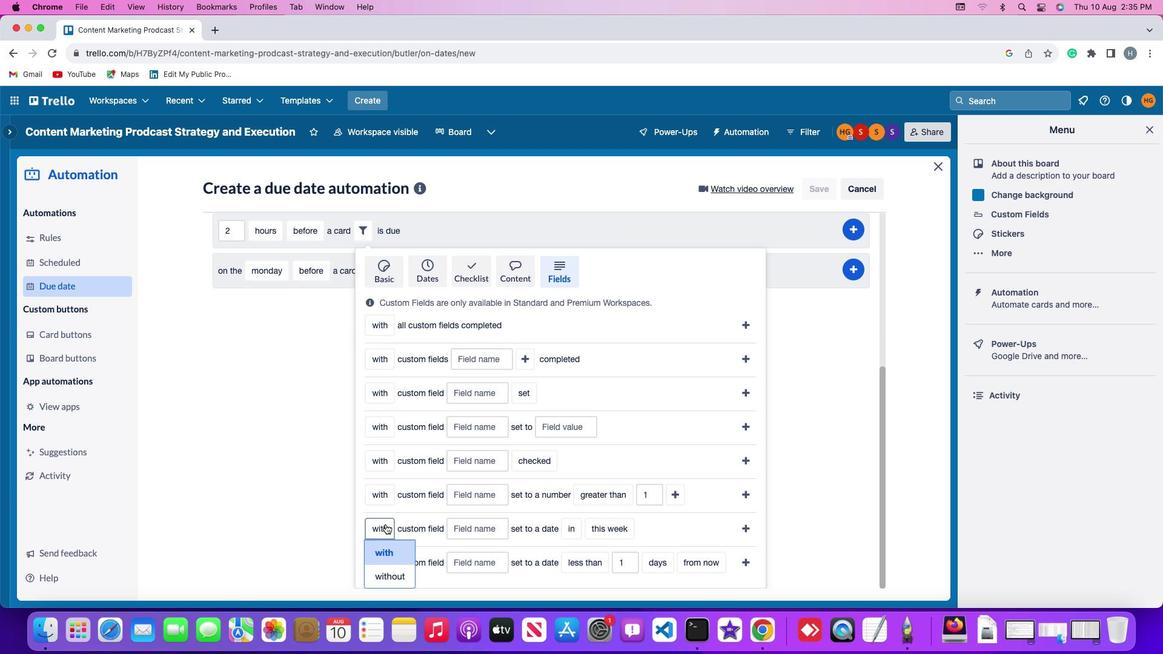 
Action: Mouse moved to (392, 574)
Screenshot: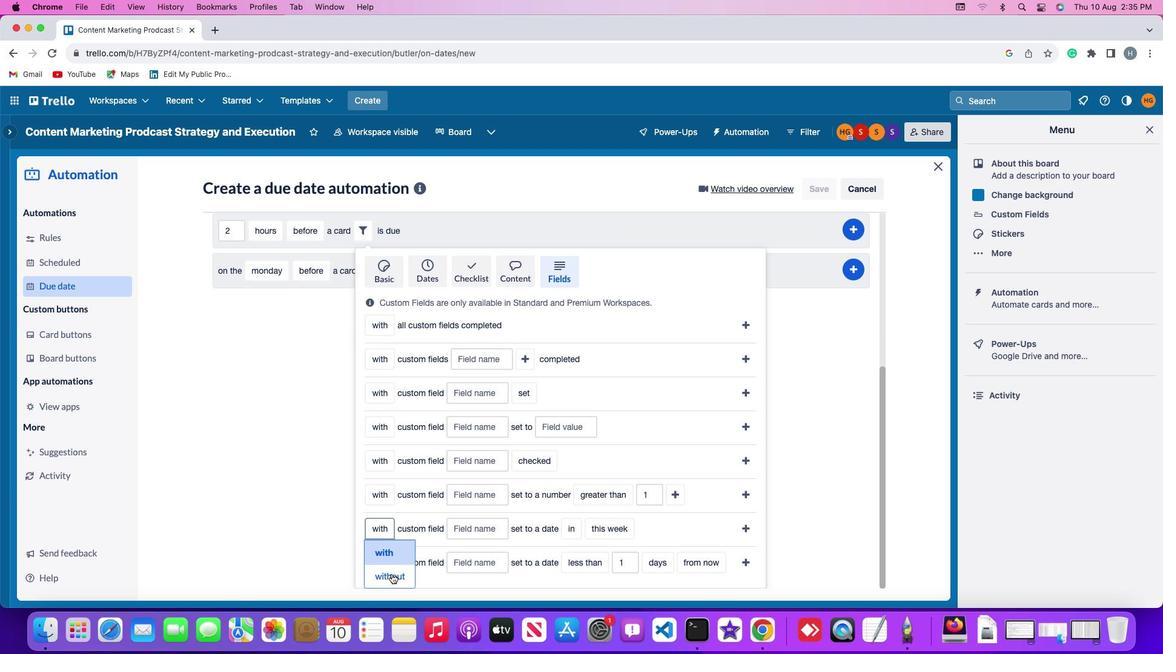 
Action: Mouse pressed left at (392, 574)
Screenshot: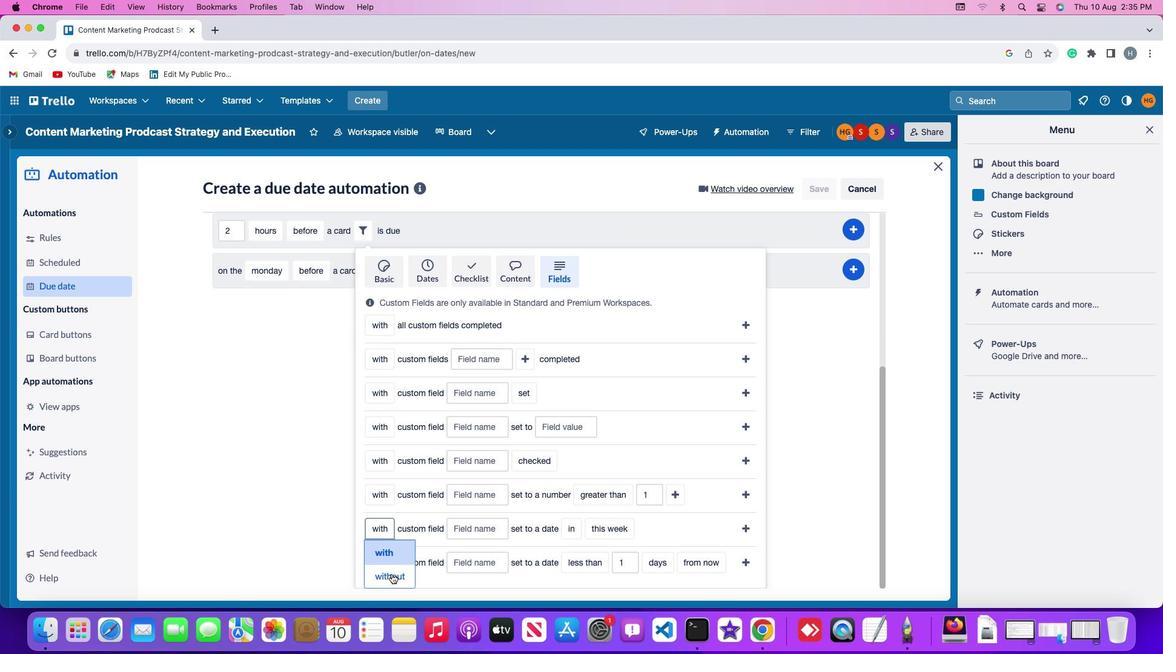 
Action: Mouse moved to (467, 527)
Screenshot: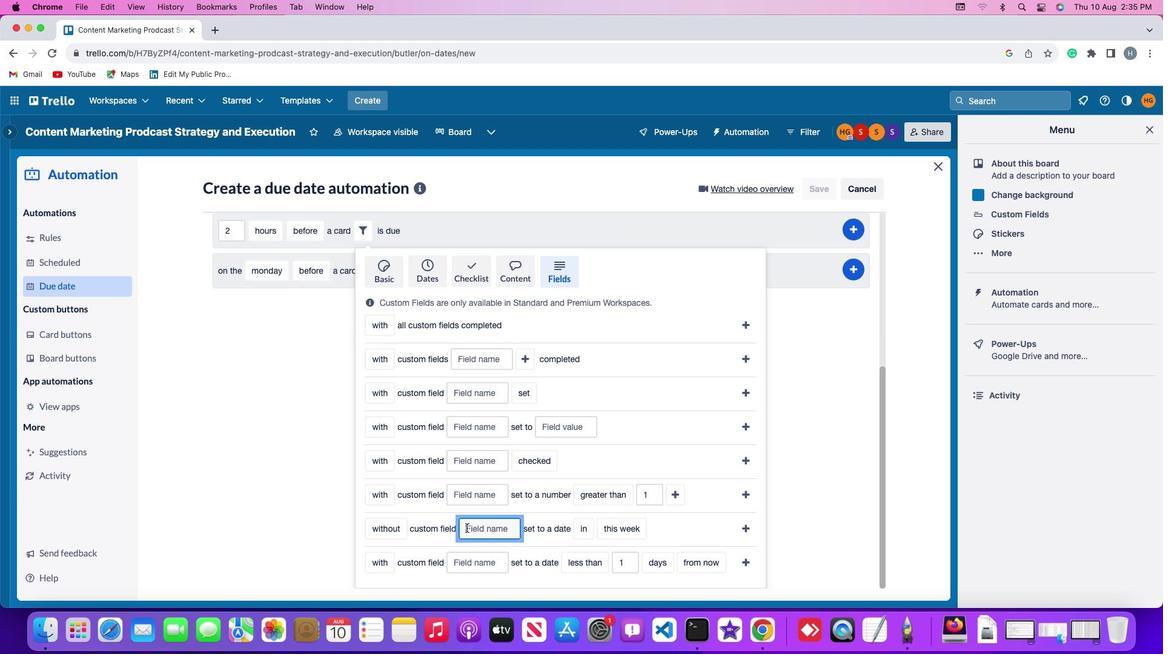 
Action: Mouse pressed left at (467, 527)
Screenshot: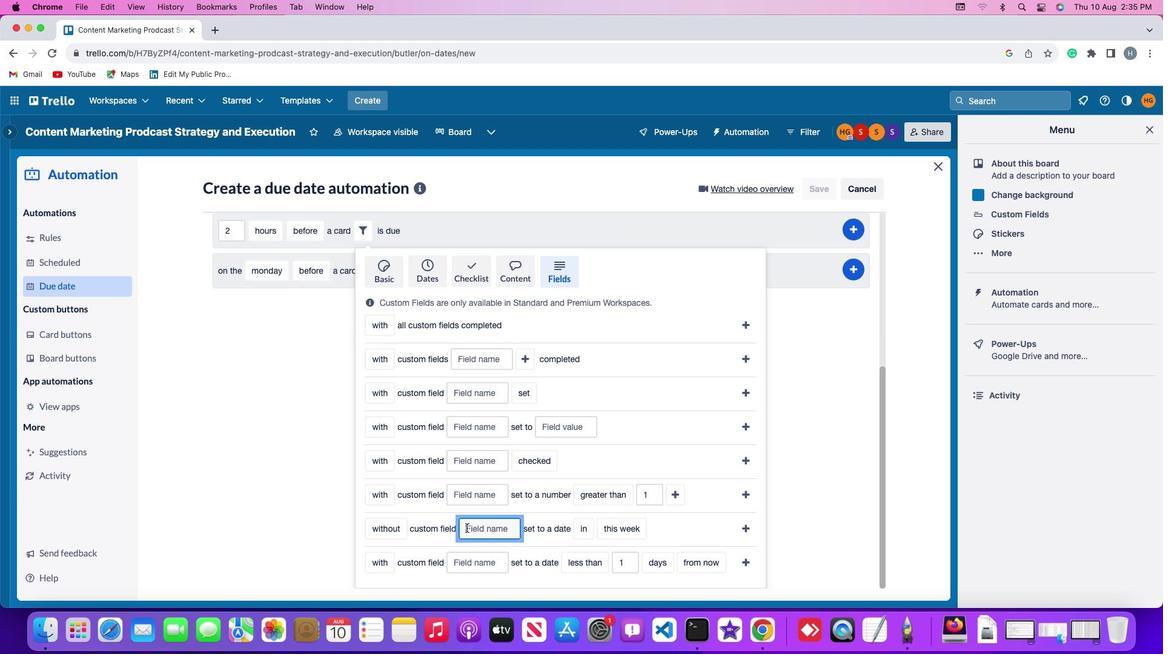 
Action: Mouse moved to (467, 527)
Screenshot: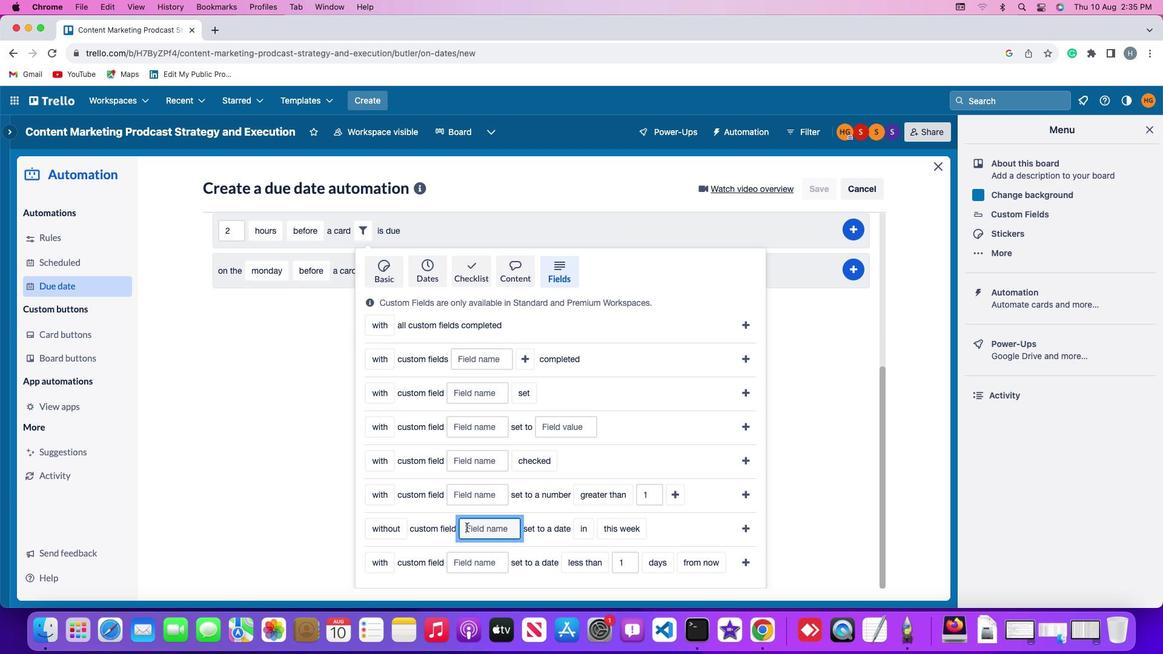 
Action: Key pressed Key.shift'R''e''s''u''m'
Screenshot: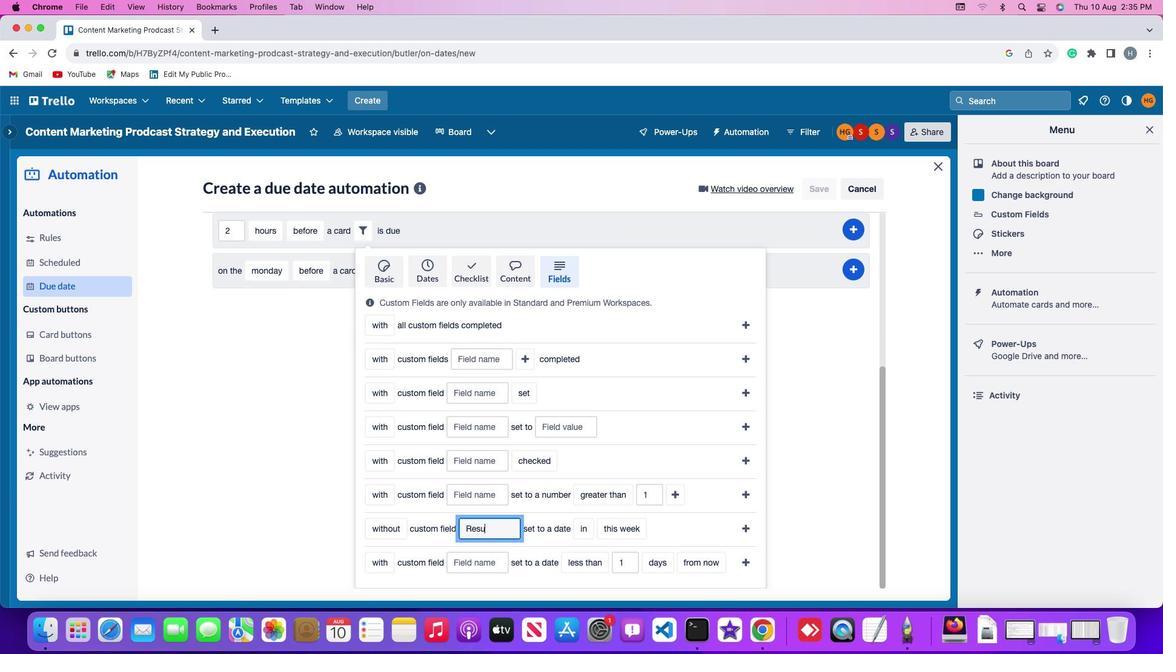 
Action: Mouse moved to (465, 521)
Screenshot: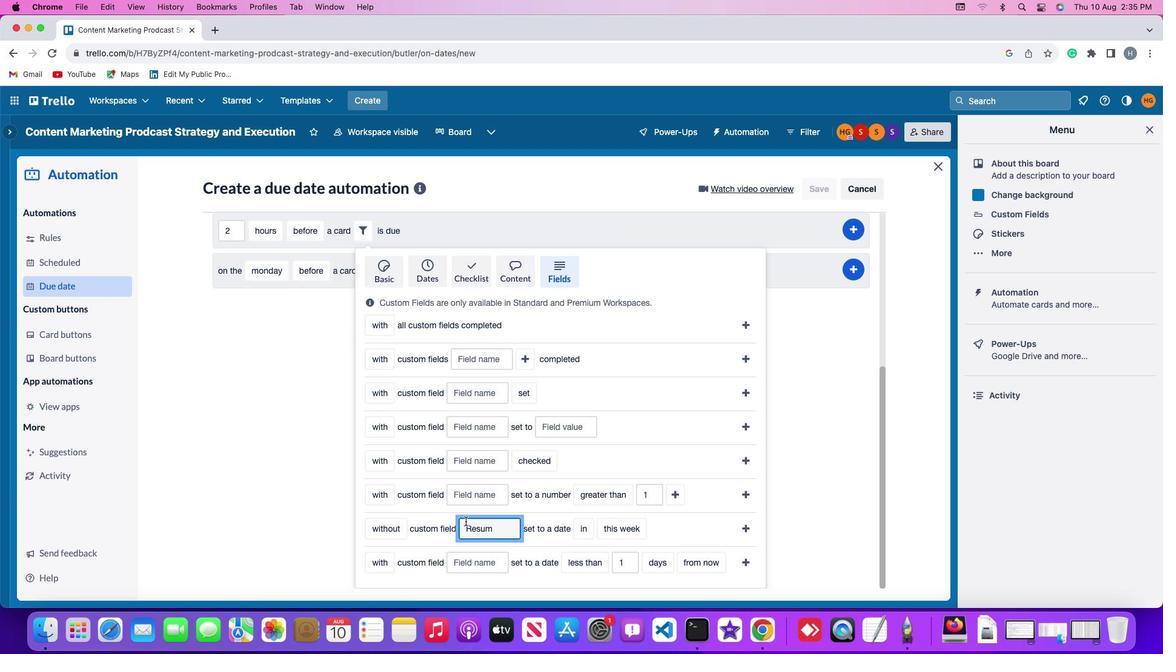
Action: Key pressed 'e'
Screenshot: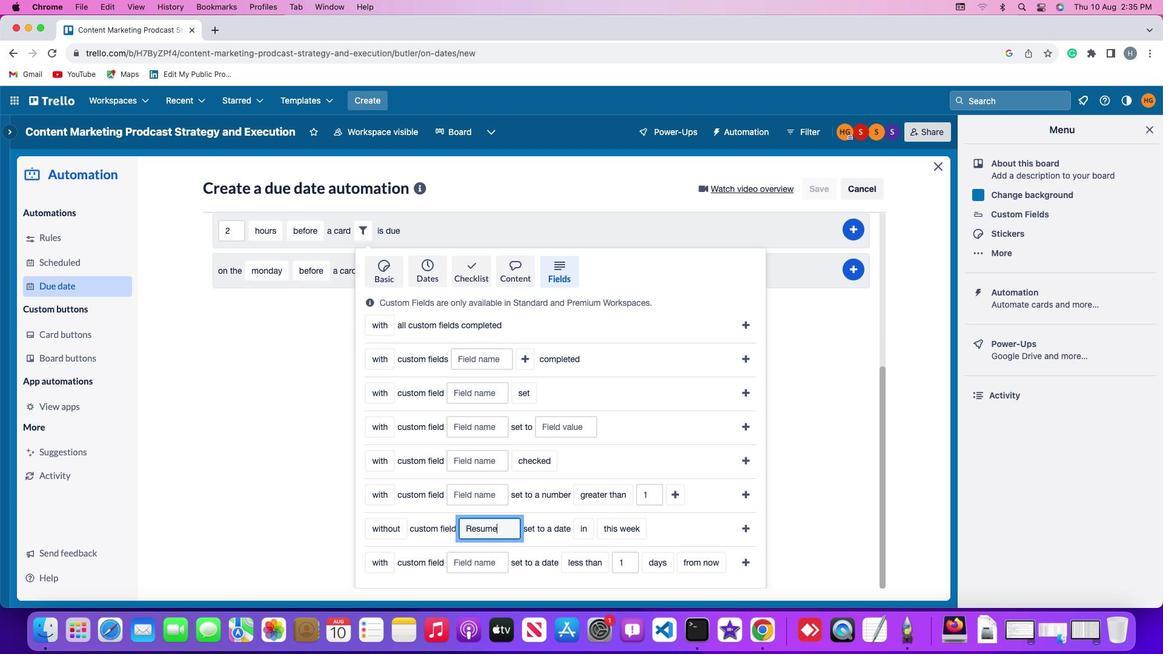 
Action: Mouse moved to (590, 530)
Screenshot: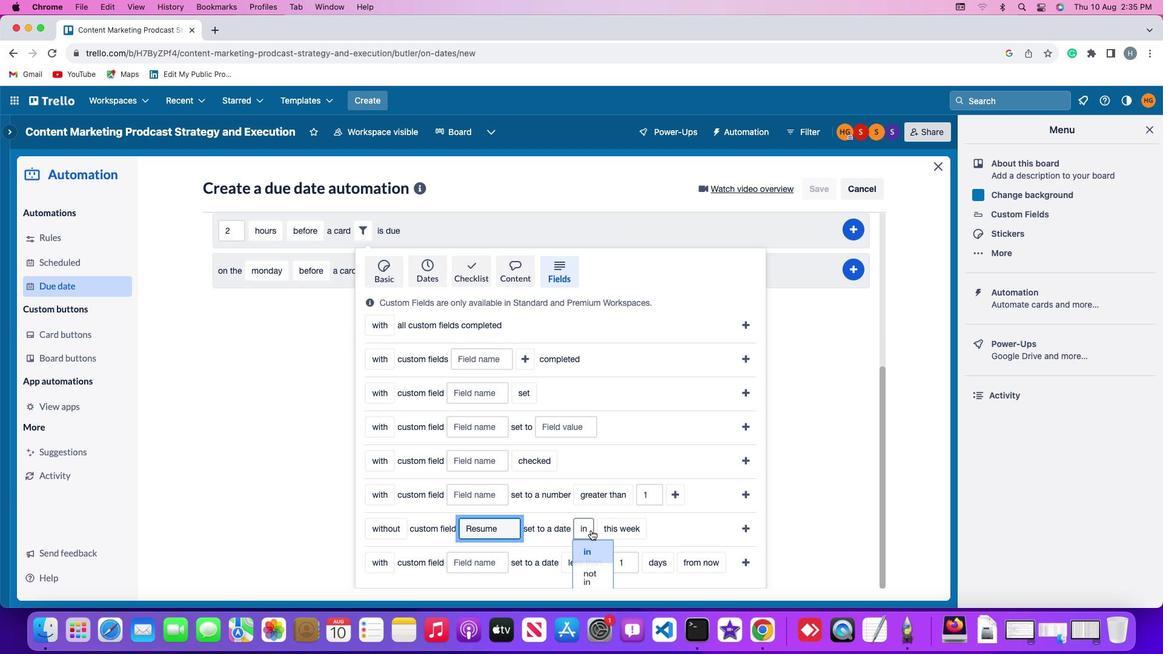 
Action: Mouse pressed left at (590, 530)
Screenshot: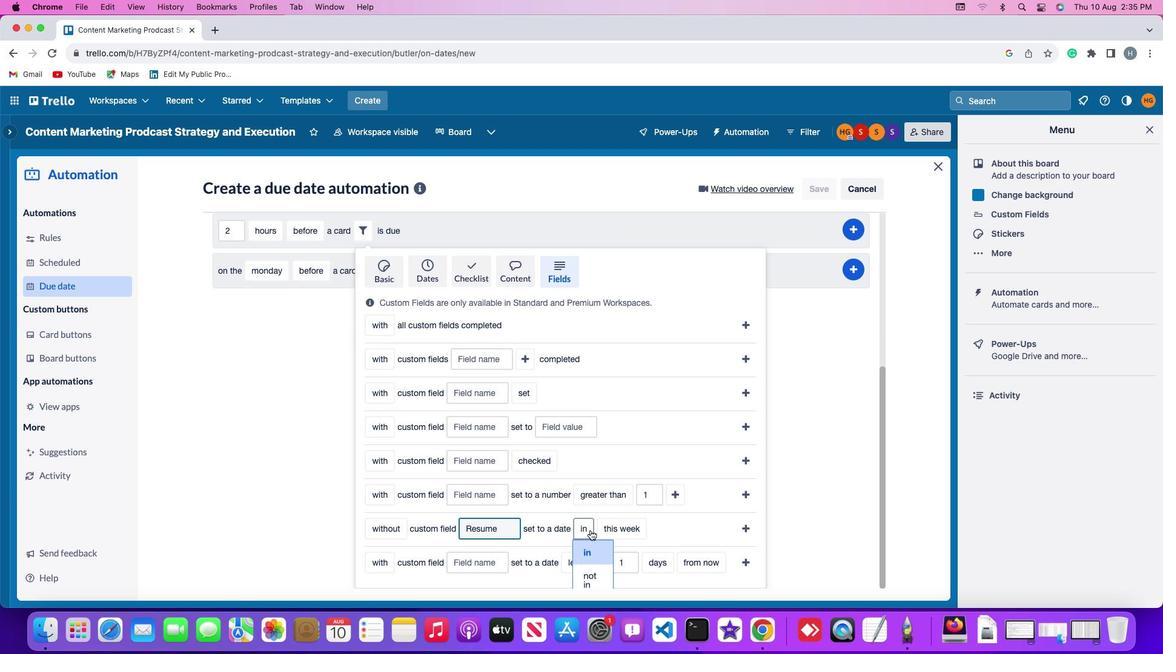 
Action: Mouse moved to (594, 584)
Screenshot: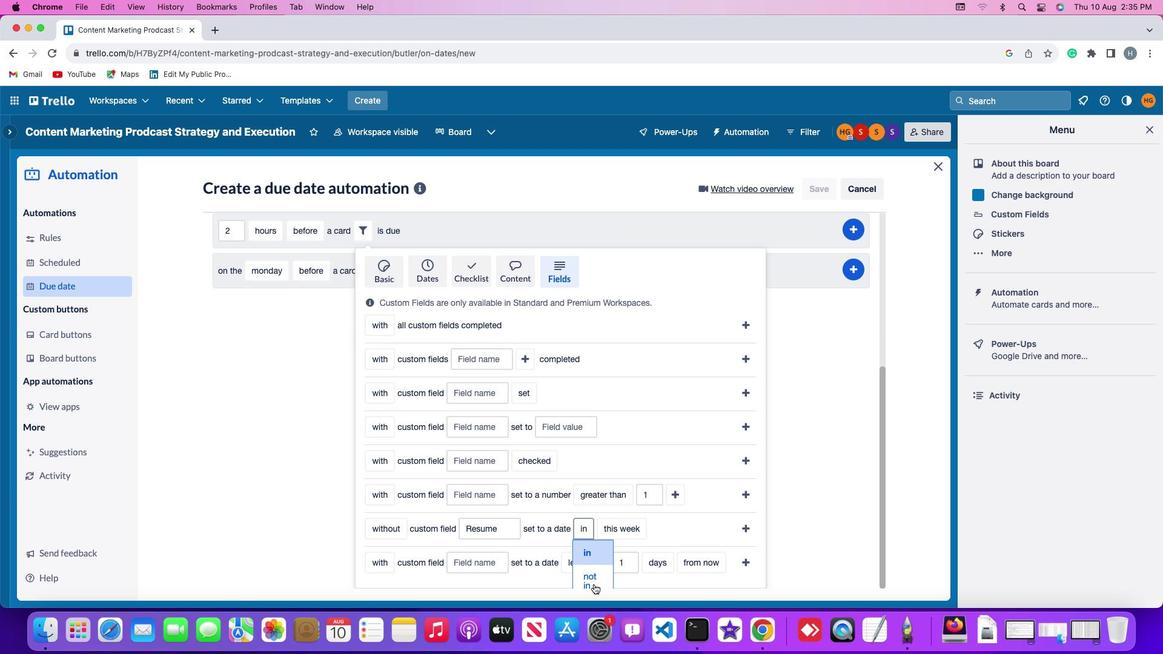 
Action: Mouse pressed left at (594, 584)
Screenshot: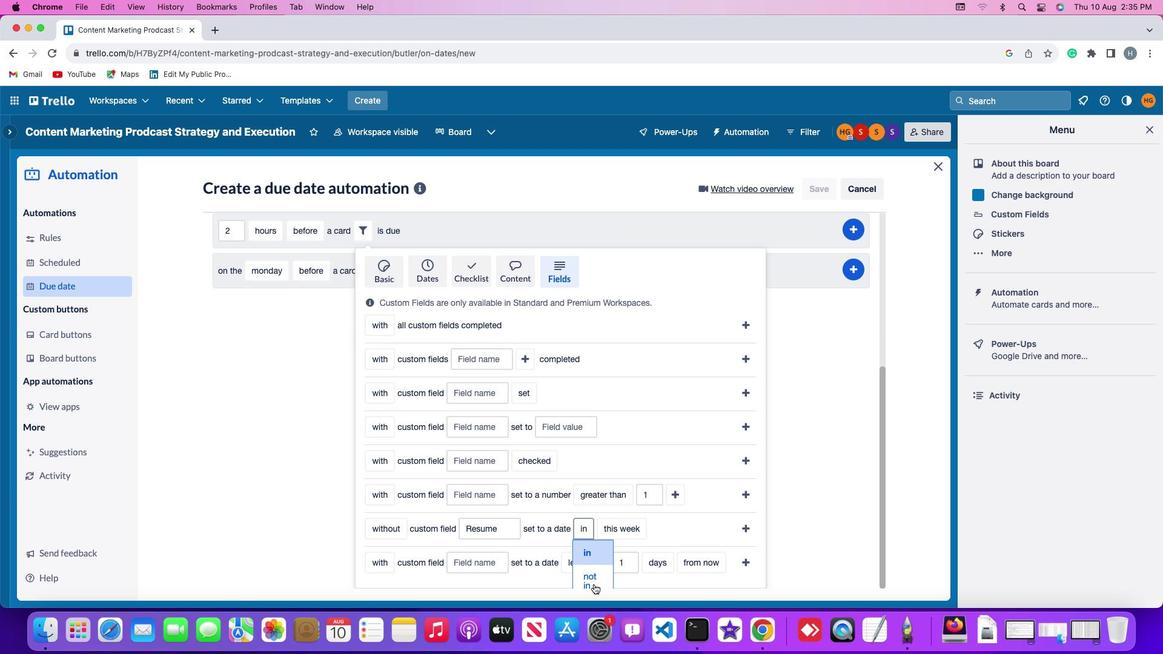 
Action: Mouse moved to (630, 534)
Screenshot: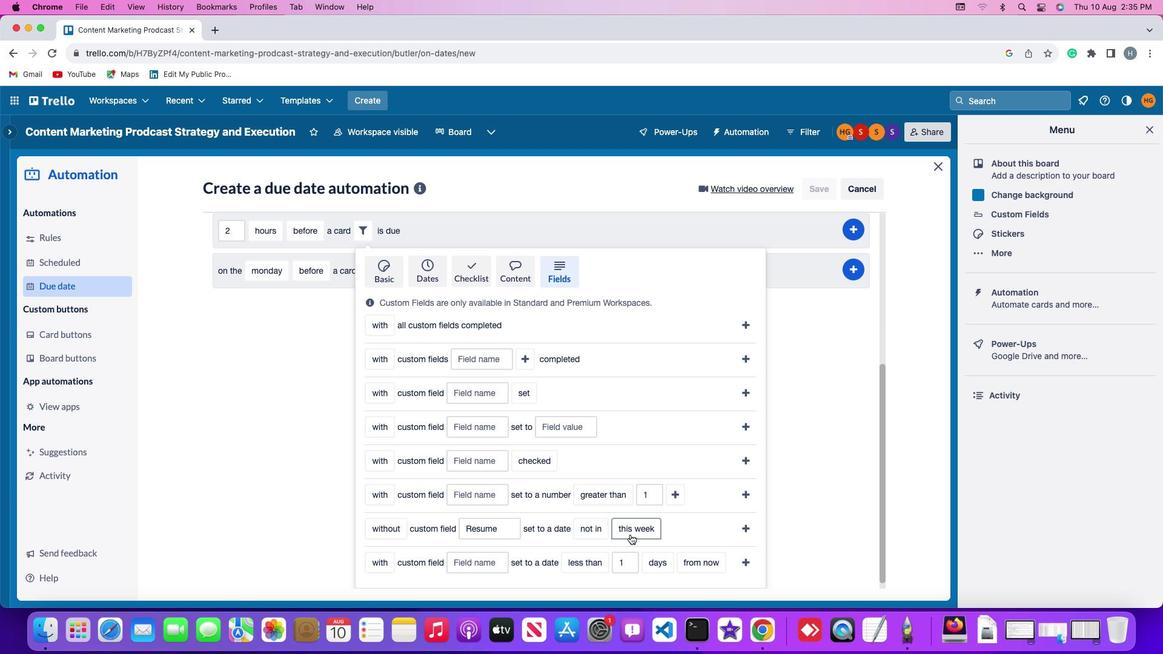 
Action: Mouse pressed left at (630, 534)
Screenshot: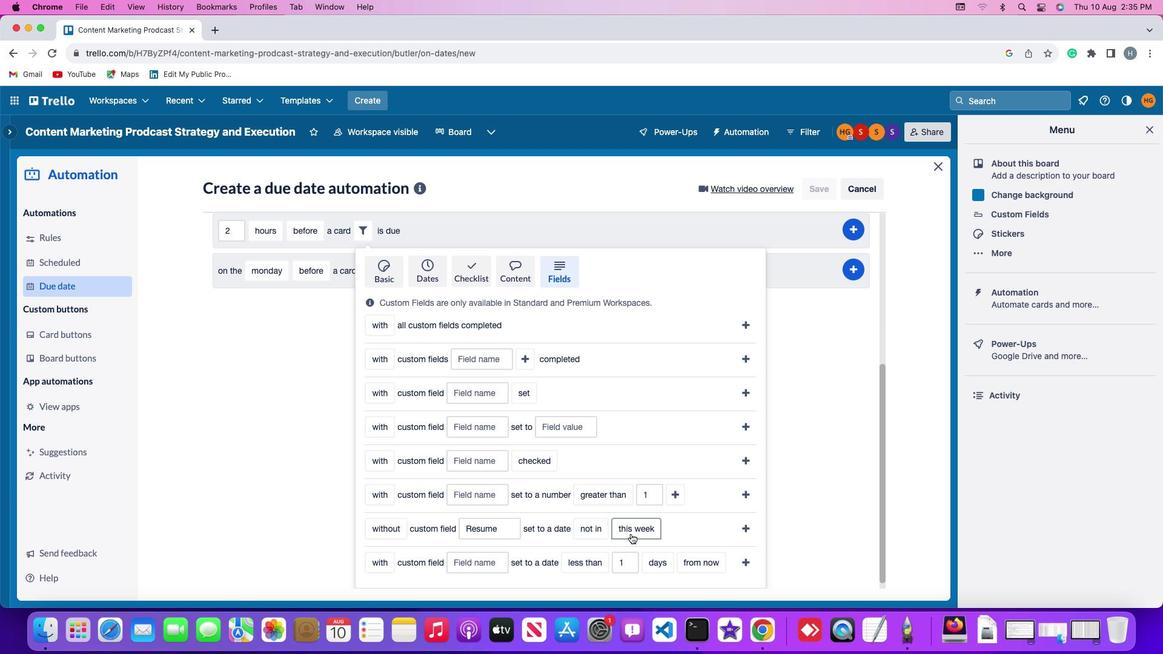 
Action: Mouse moved to (643, 551)
Screenshot: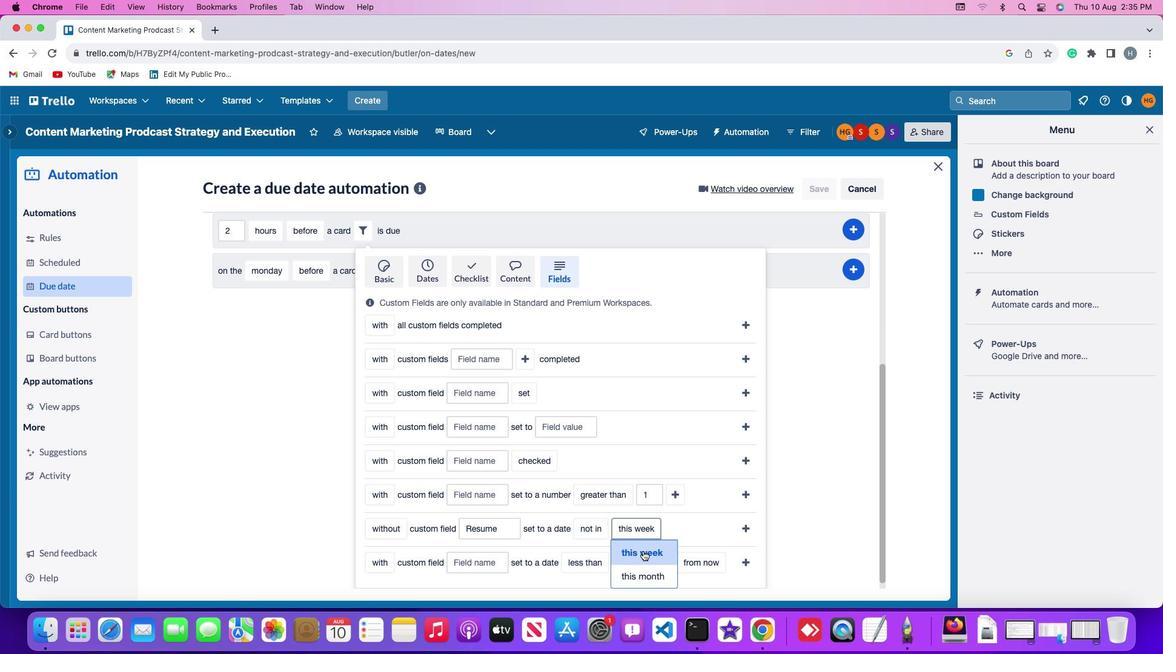 
Action: Mouse pressed left at (643, 551)
Screenshot: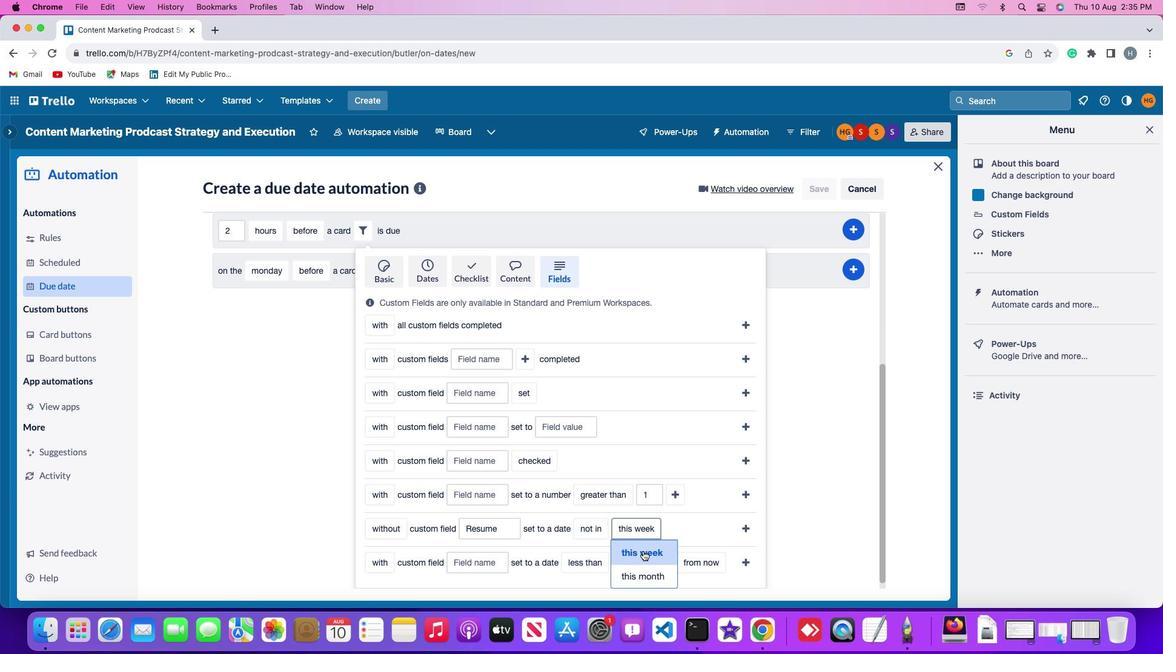 
Action: Mouse moved to (745, 531)
Screenshot: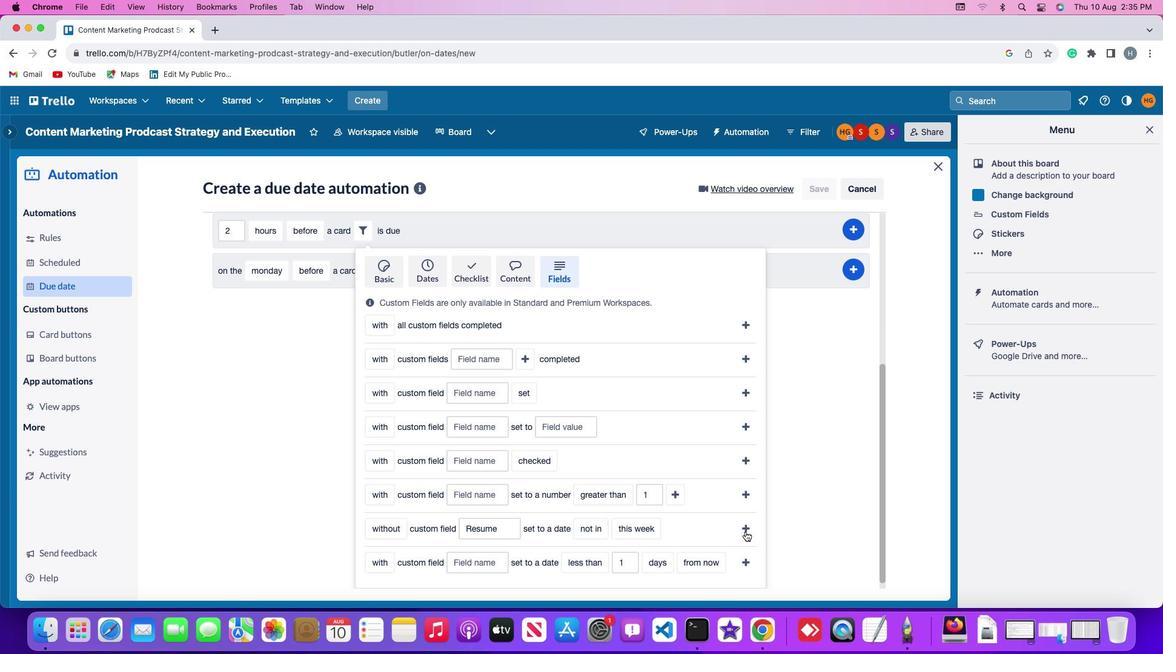 
Action: Mouse pressed left at (745, 531)
Screenshot: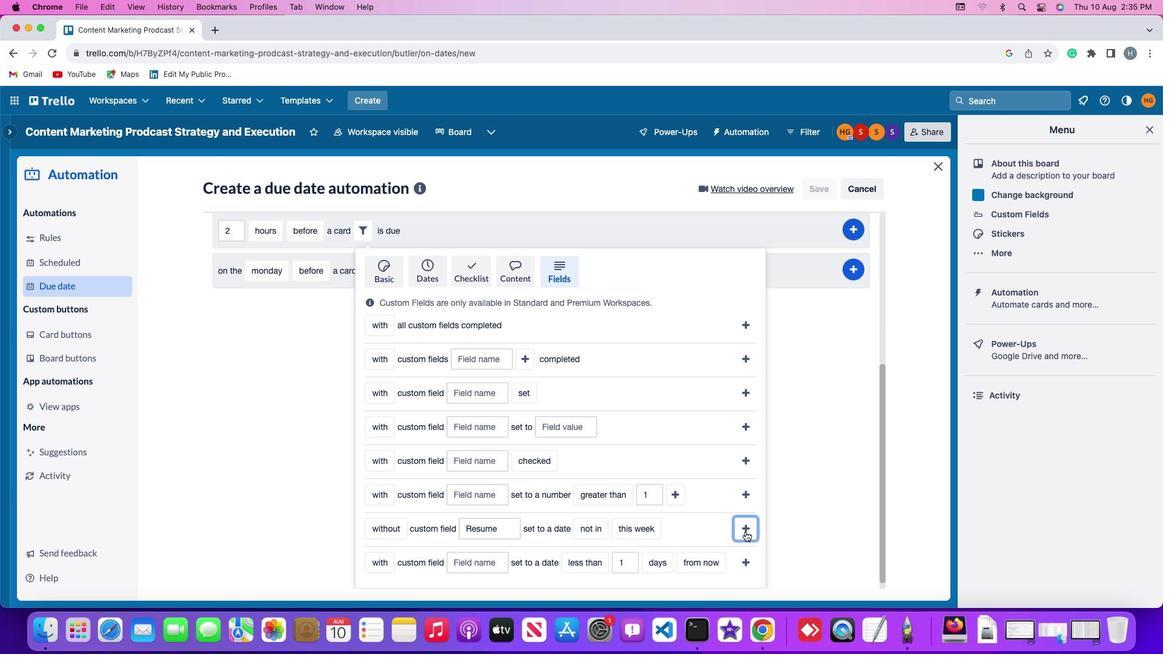 
Action: Mouse moved to (858, 487)
Screenshot: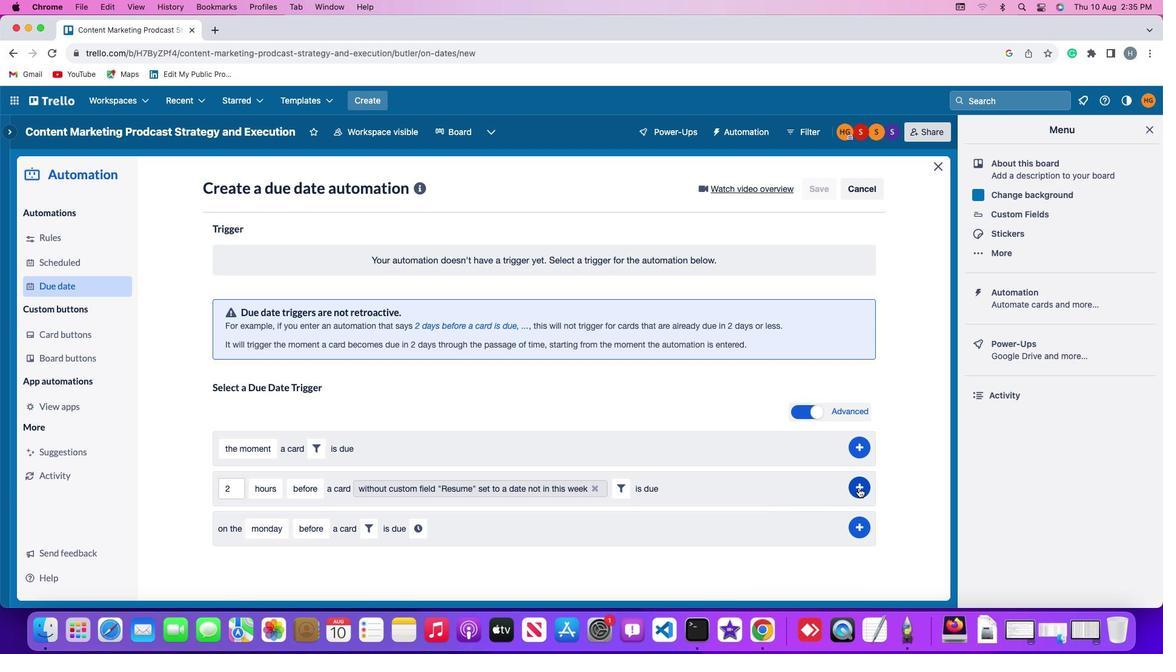 
Action: Mouse pressed left at (858, 487)
Screenshot: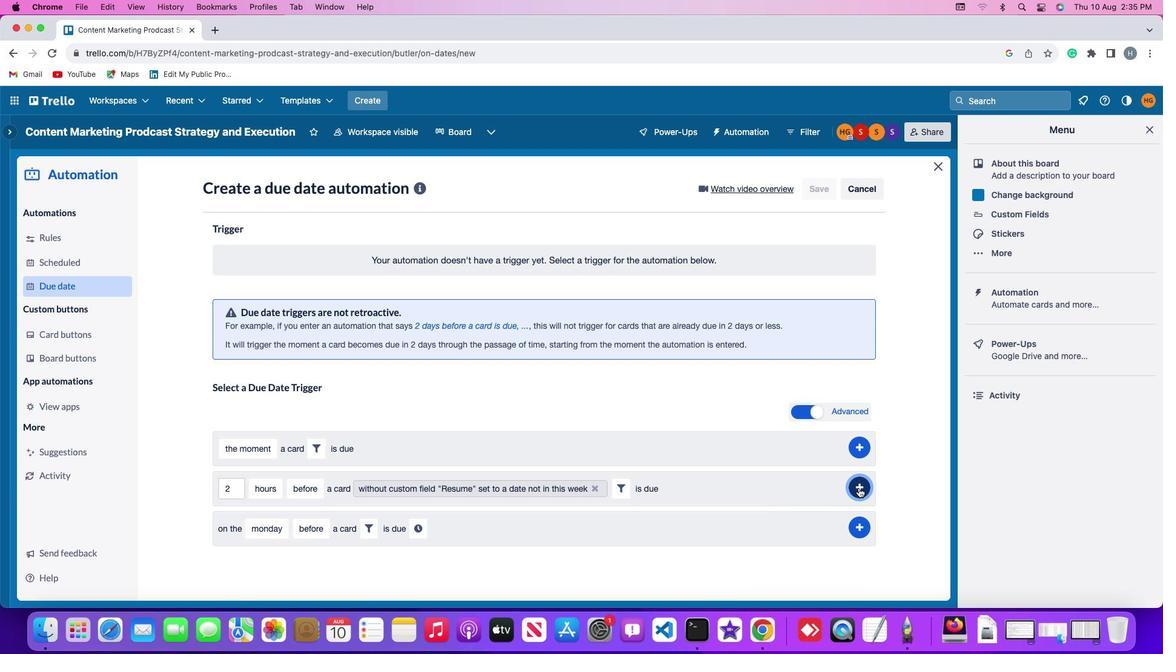 
Action: Mouse moved to (902, 436)
Screenshot: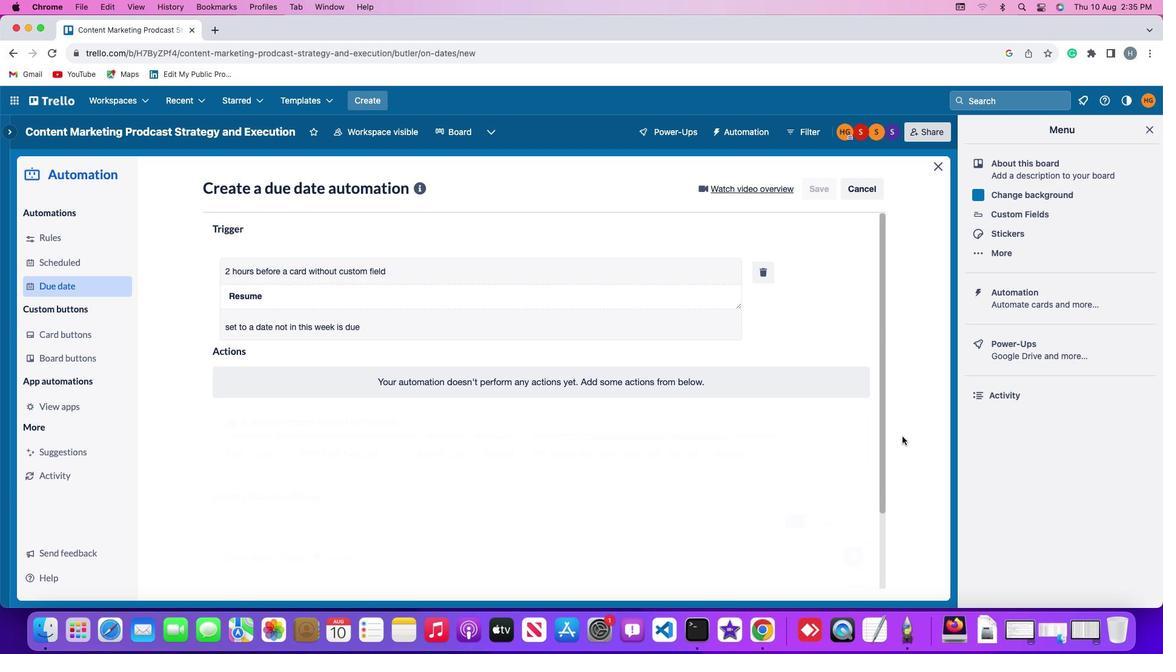 
